 Task: Open Card Employee Exit Interview Review in Board Employee Onboarding and Orientation Programs to Workspace Business Intelligence Software and add a team member Softage.3@softage.net, a label Yellow, a checklist Business Model Canvas, an attachment from your google drive, a color Yellow and finally, add a card description 'Create and send out employee engagement survey on work-life balance' and a comment 'Let us make the most of this opportunity and approach this task with a positive attitude and a commitment to excellence.'. Add a start date 'Jan 03, 1900' with a due date 'Jan 10, 1900'
Action: Mouse moved to (280, 164)
Screenshot: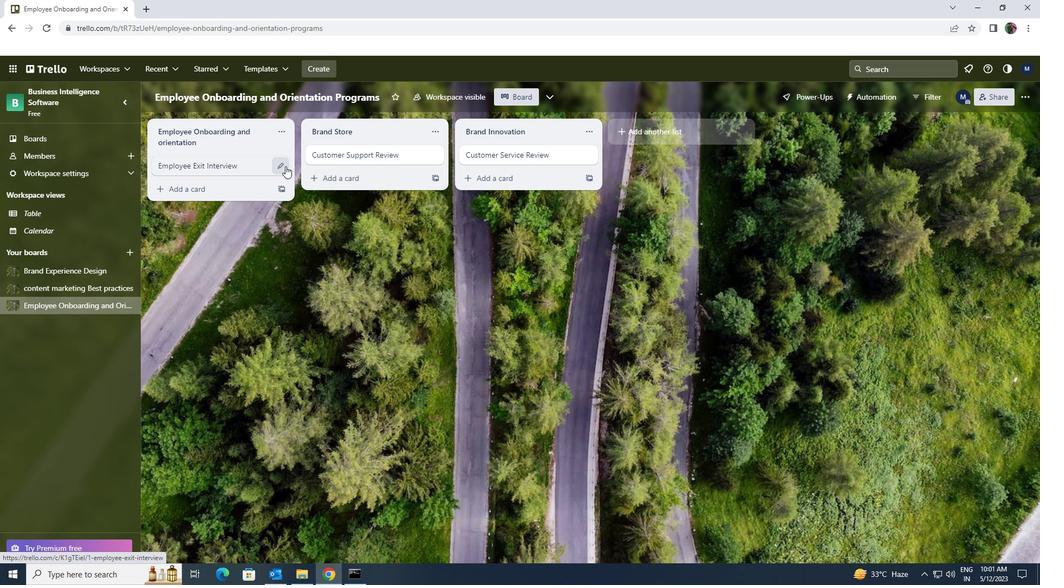 
Action: Mouse pressed left at (280, 164)
Screenshot: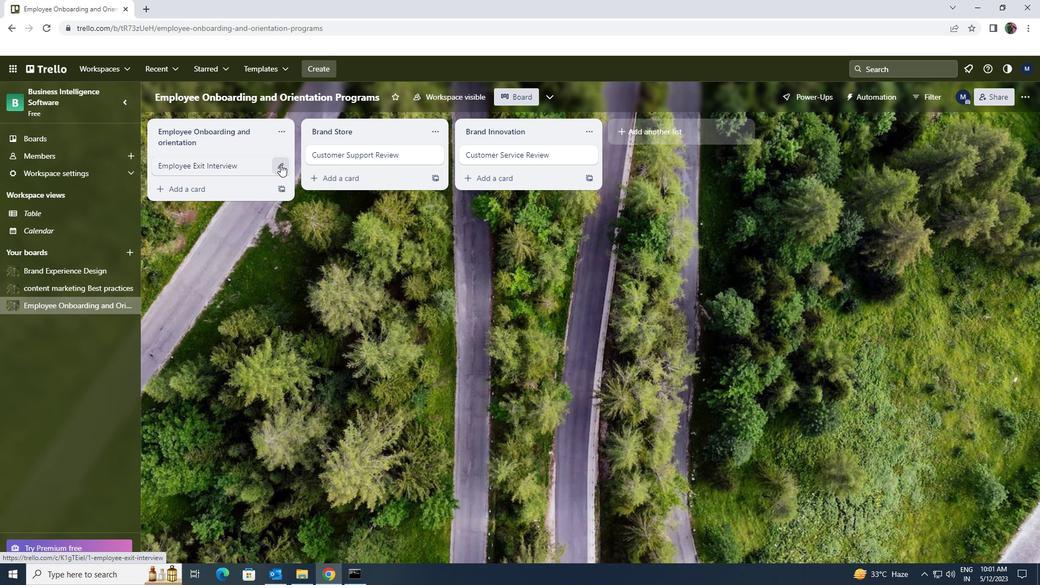 
Action: Mouse moved to (334, 165)
Screenshot: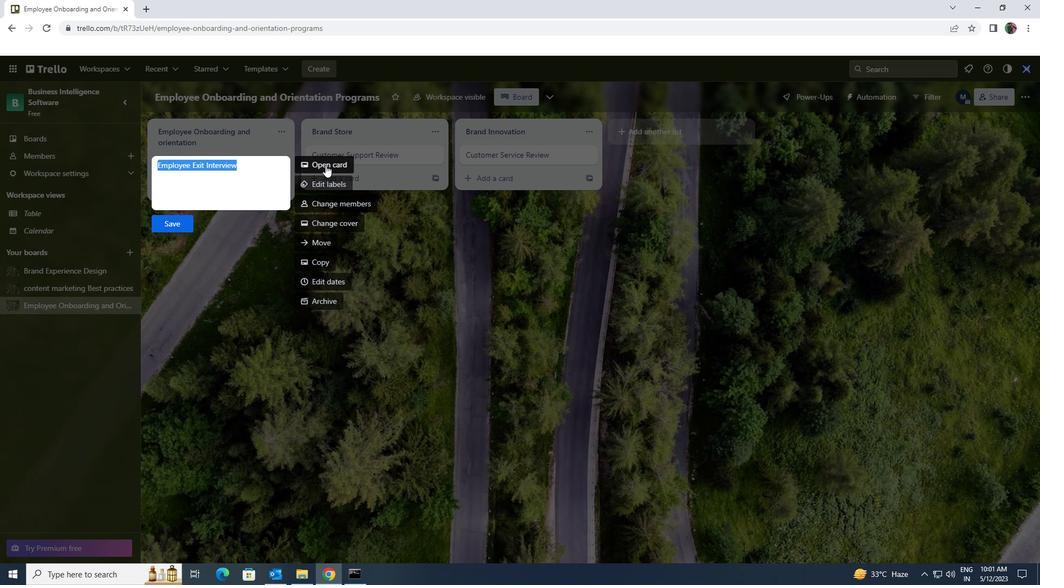 
Action: Mouse pressed left at (334, 165)
Screenshot: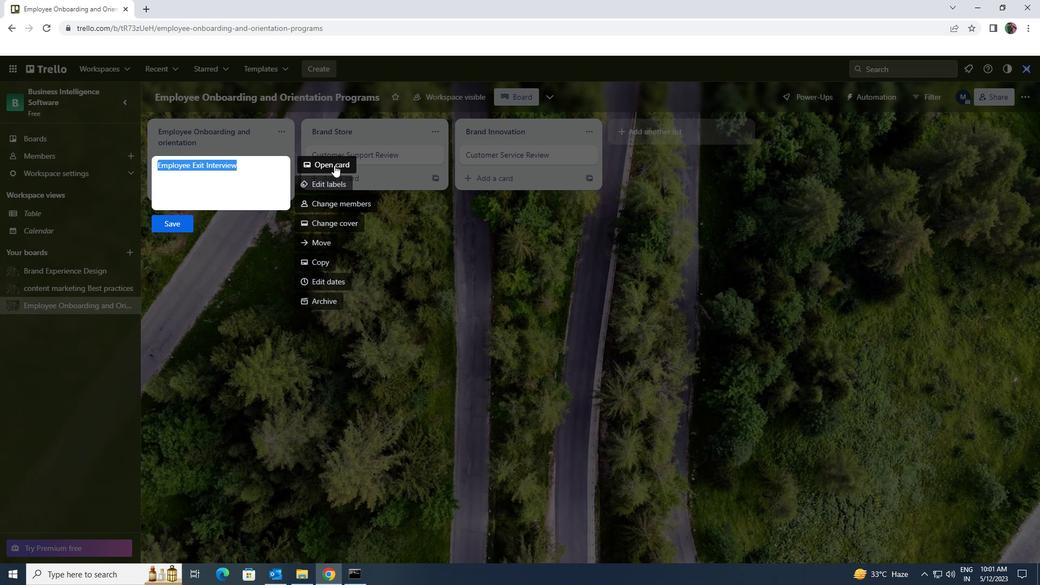 
Action: Mouse pressed left at (334, 165)
Screenshot: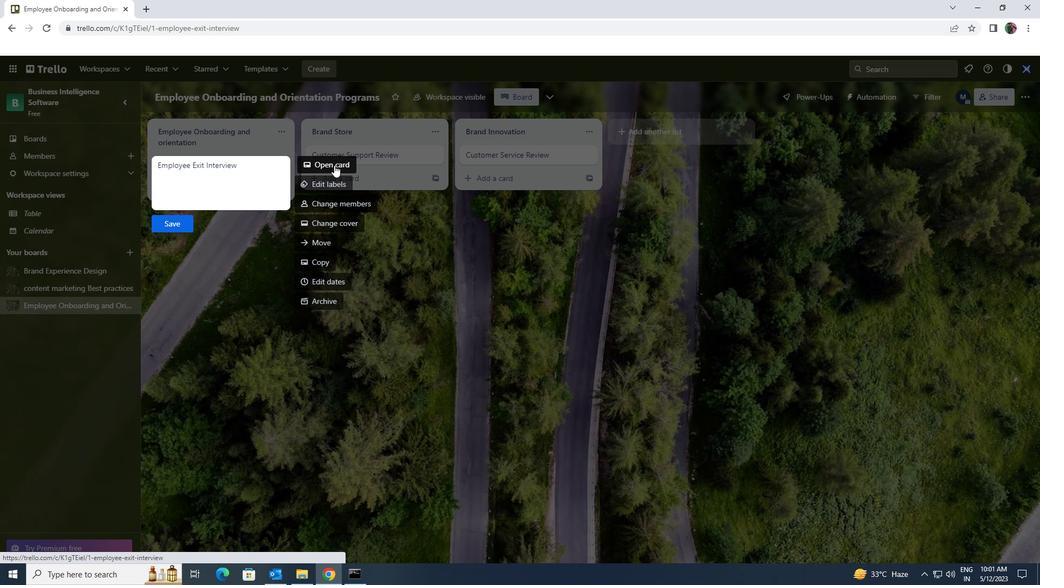 
Action: Mouse moved to (631, 153)
Screenshot: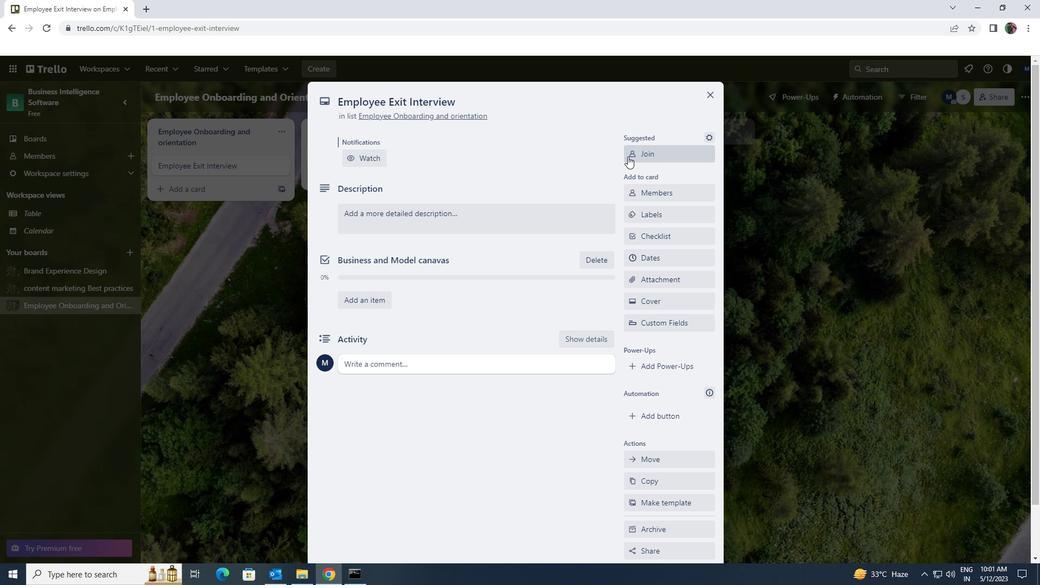 
Action: Mouse pressed left at (631, 153)
Screenshot: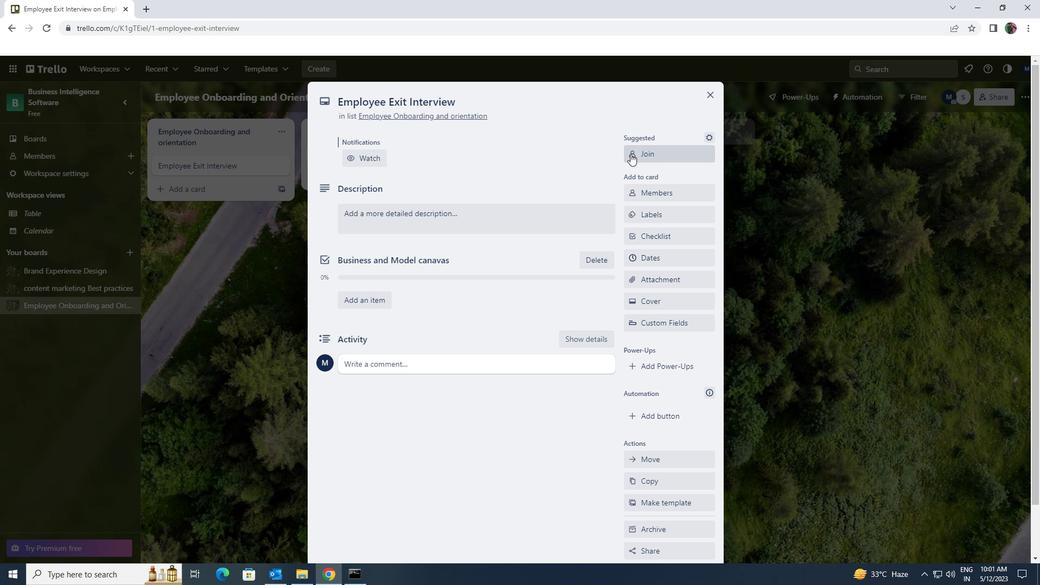 
Action: Mouse moved to (636, 156)
Screenshot: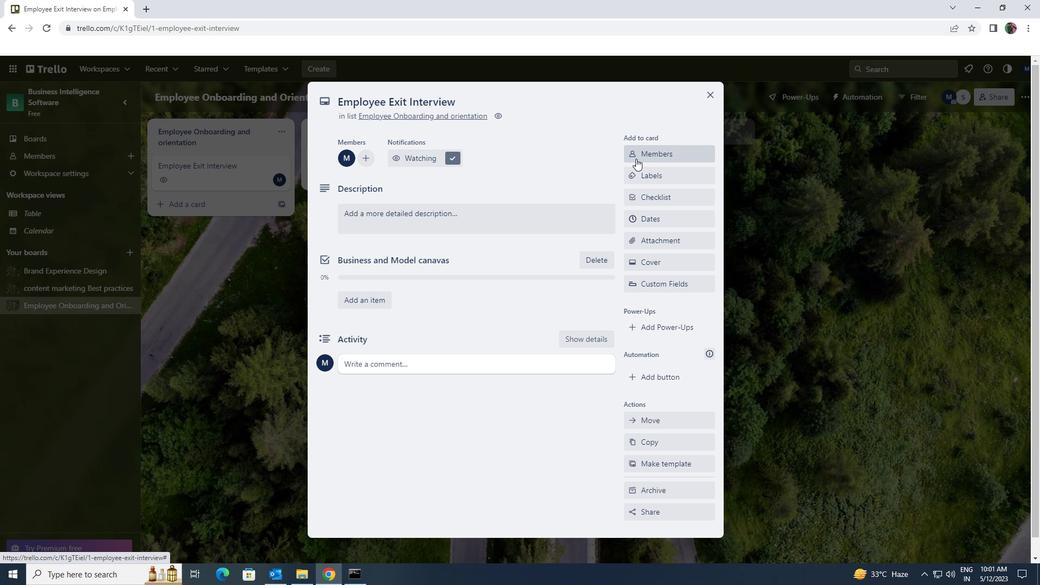 
Action: Mouse pressed left at (636, 156)
Screenshot: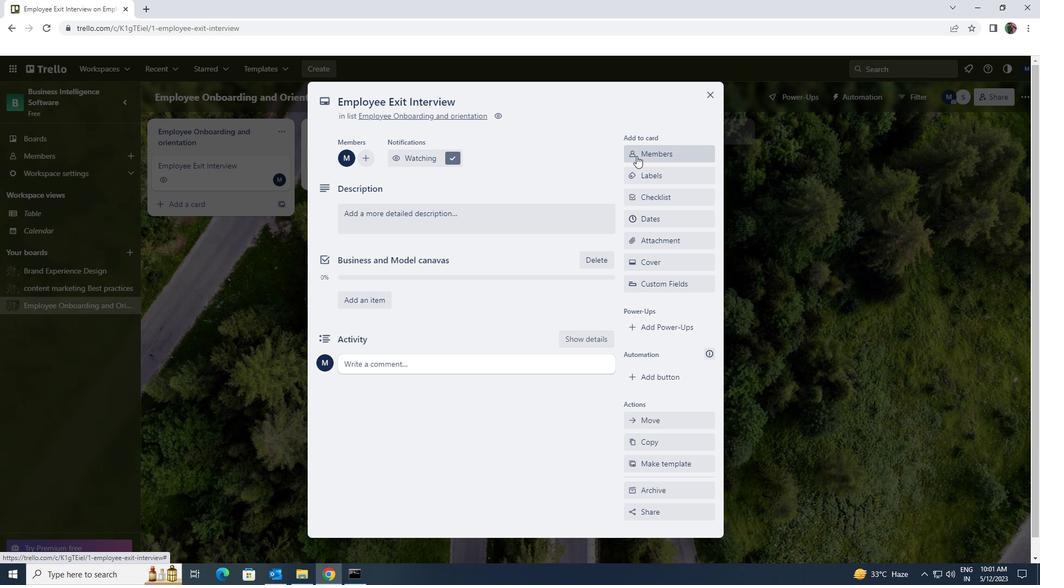 
Action: Key pressed softage.3<Key.shift>@SOFTAGE.NET
Screenshot: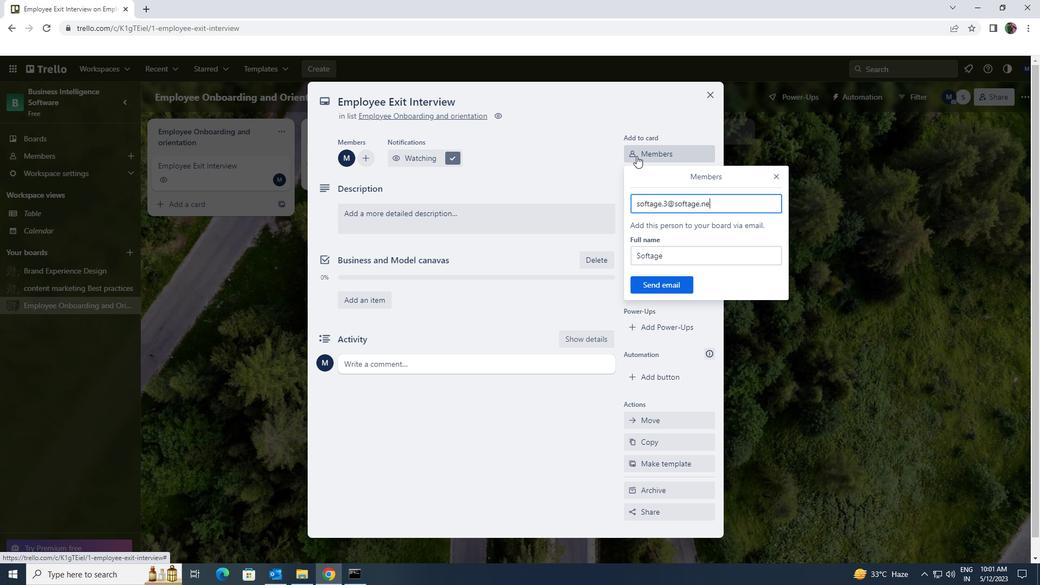 
Action: Mouse moved to (659, 277)
Screenshot: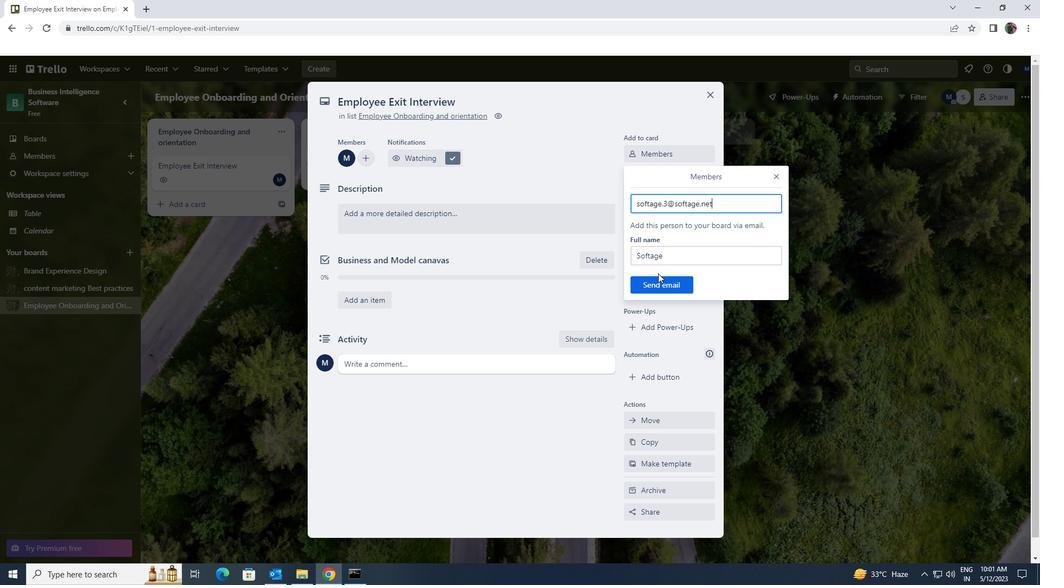 
Action: Mouse pressed left at (659, 277)
Screenshot: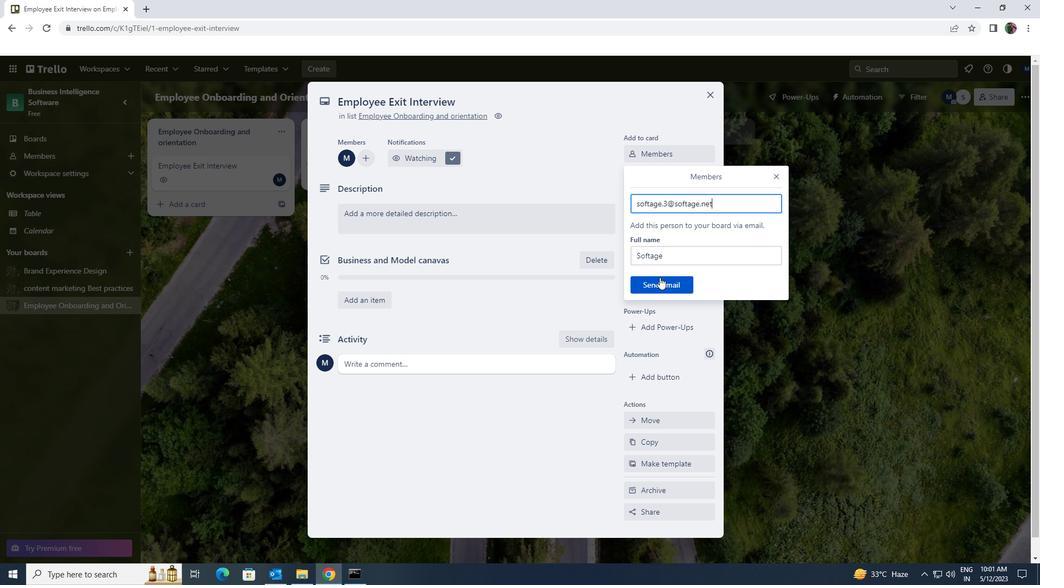 
Action: Mouse moved to (661, 175)
Screenshot: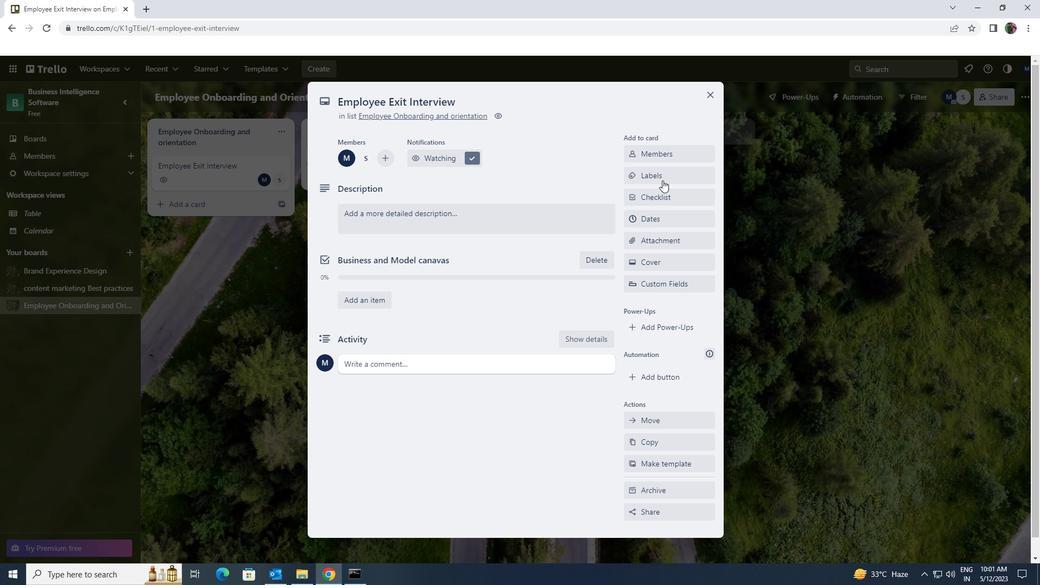 
Action: Mouse pressed left at (661, 175)
Screenshot: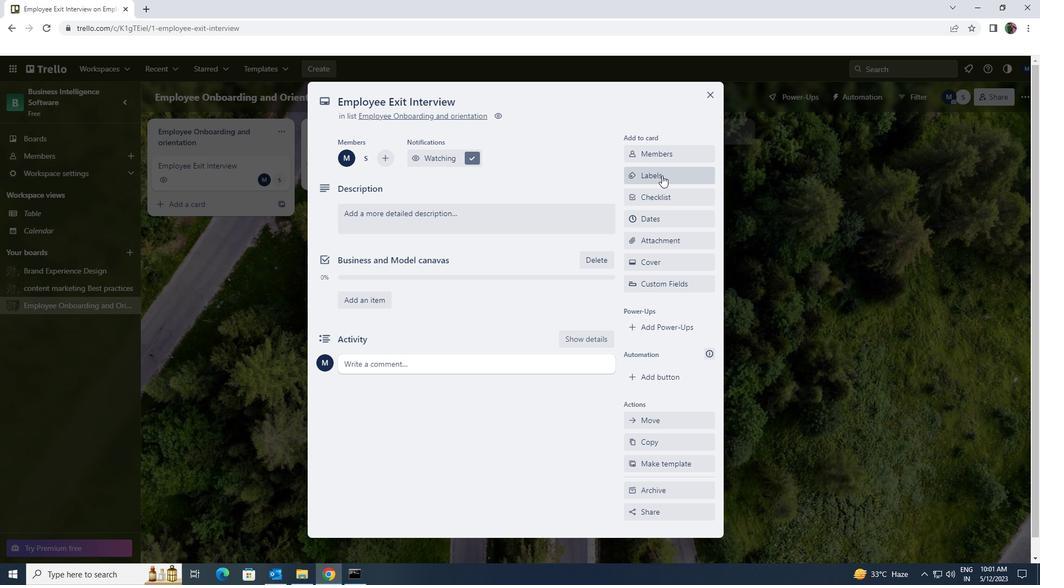 
Action: Mouse moved to (674, 384)
Screenshot: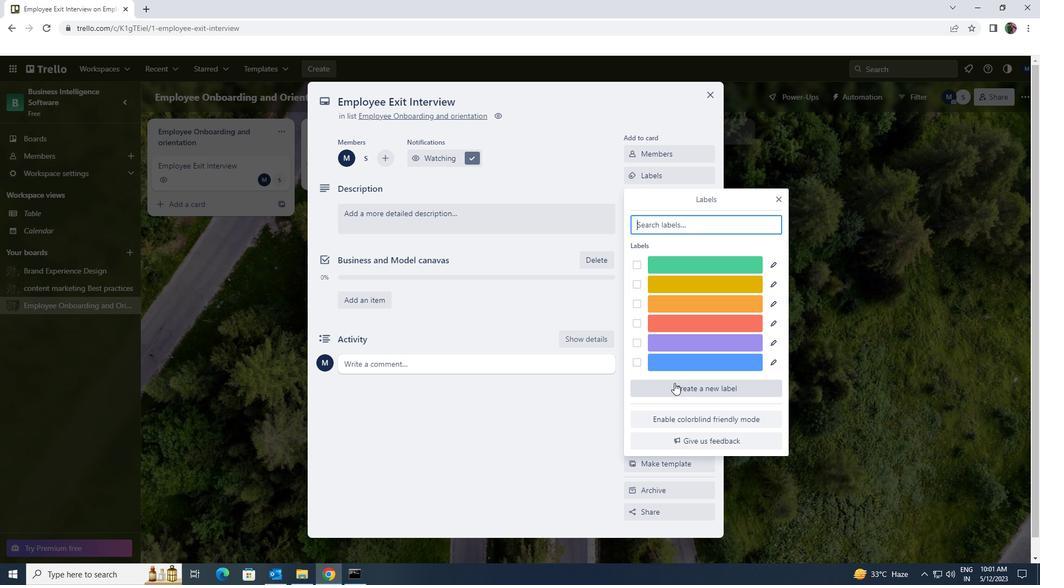 
Action: Mouse pressed left at (674, 384)
Screenshot: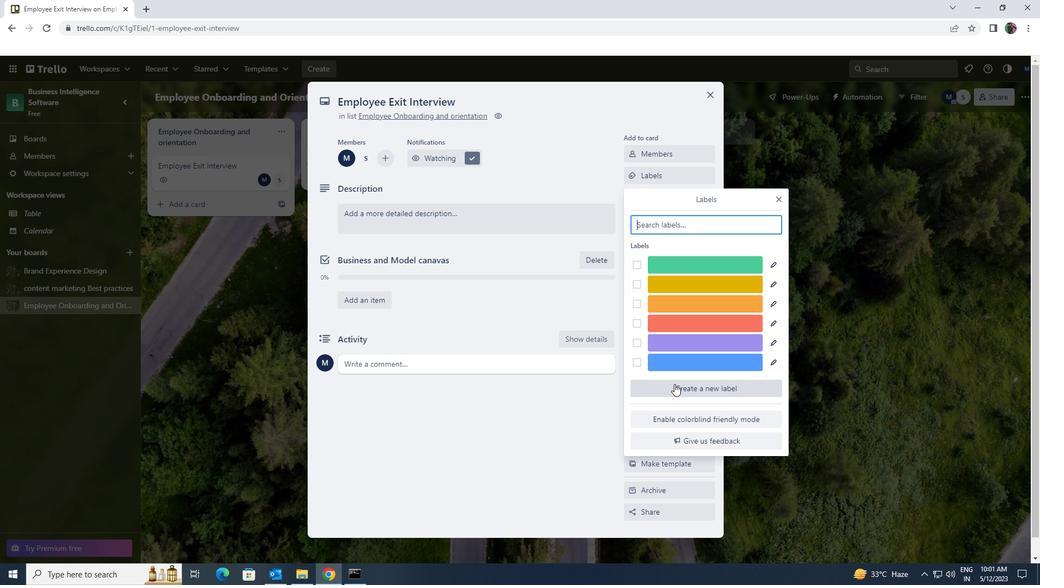 
Action: Mouse moved to (702, 351)
Screenshot: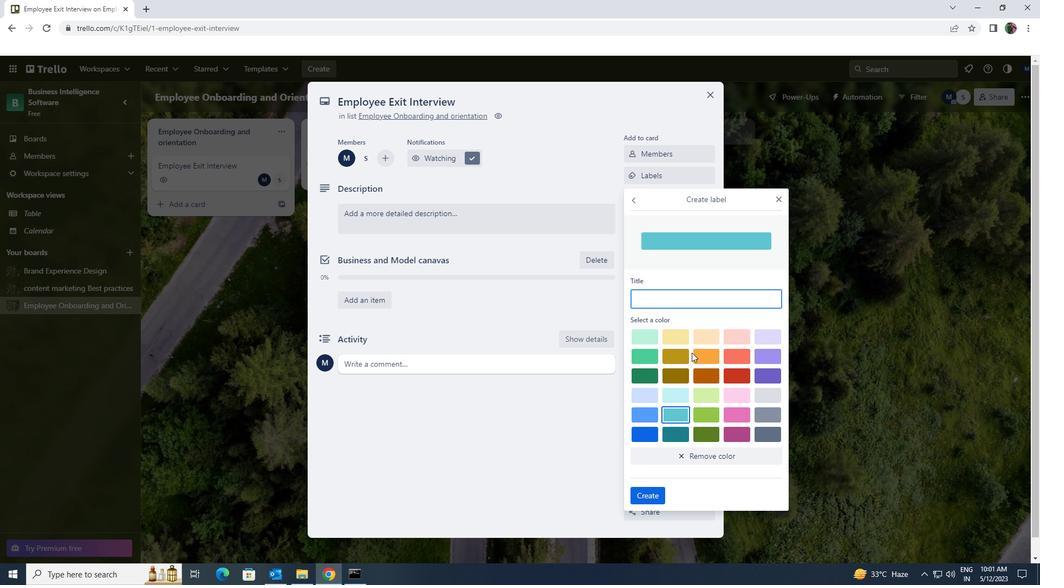 
Action: Mouse pressed left at (702, 351)
Screenshot: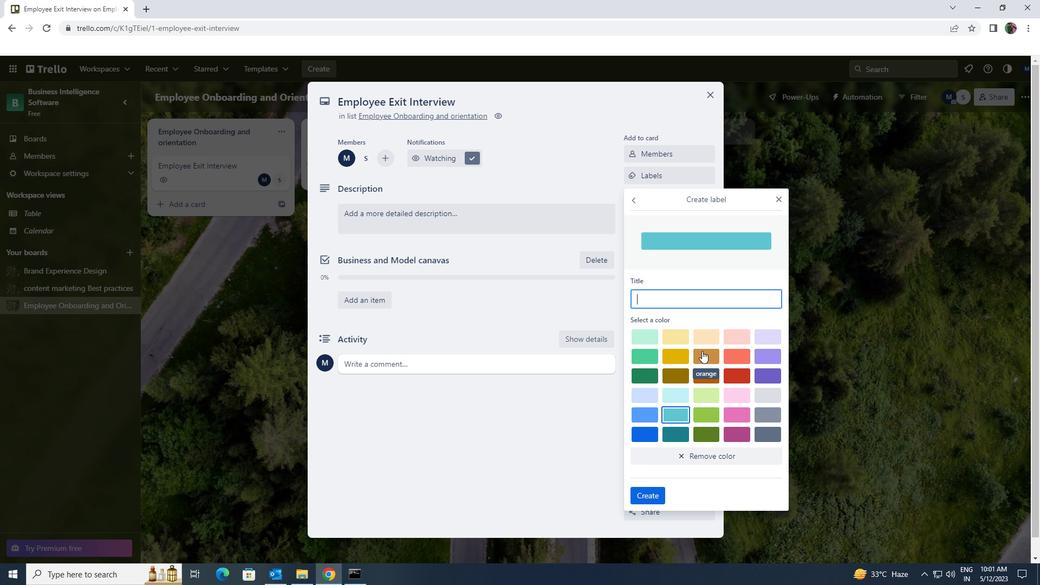
Action: Mouse moved to (679, 352)
Screenshot: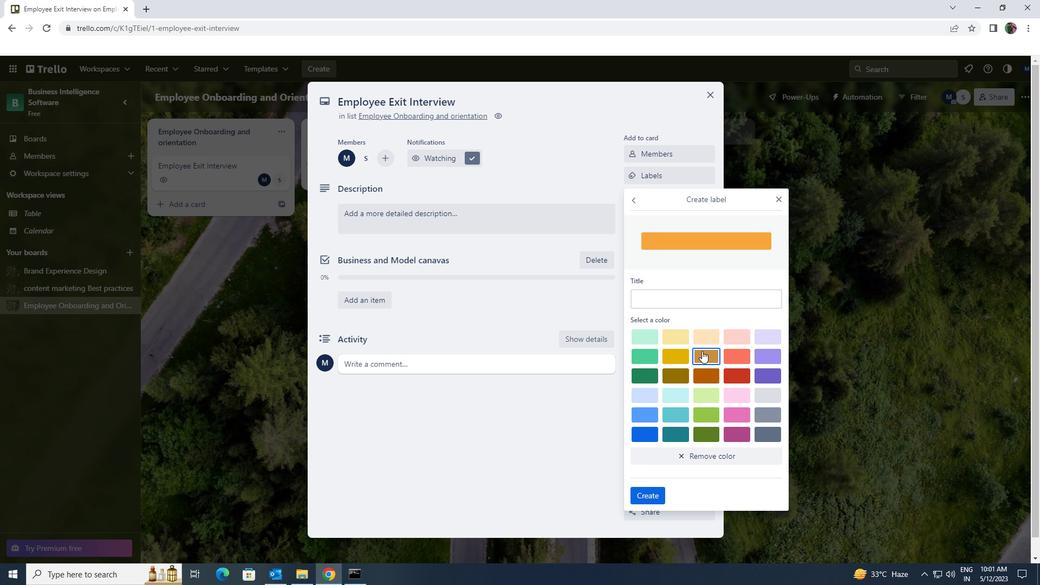 
Action: Mouse pressed left at (679, 352)
Screenshot: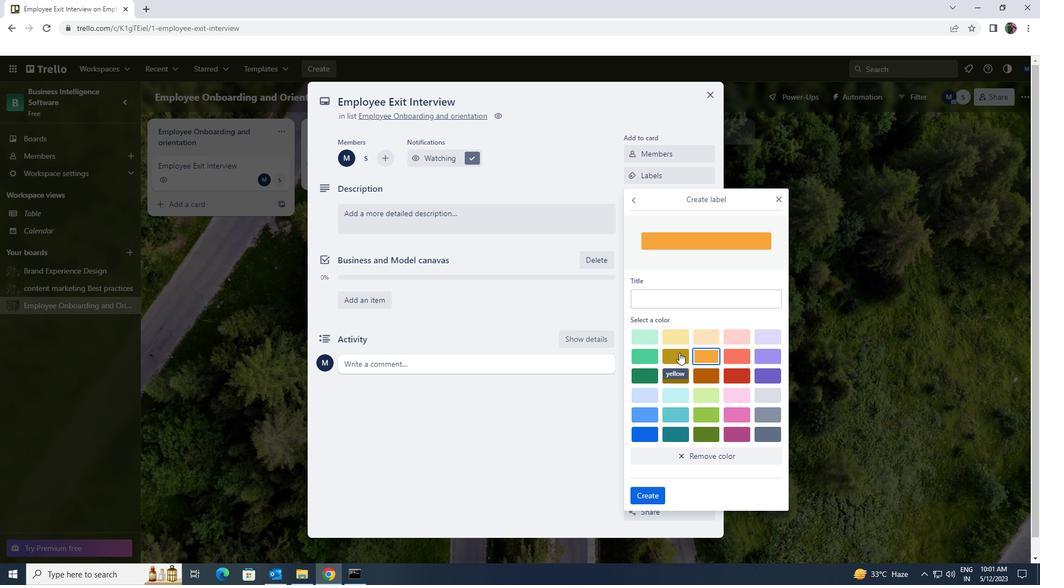 
Action: Mouse moved to (655, 491)
Screenshot: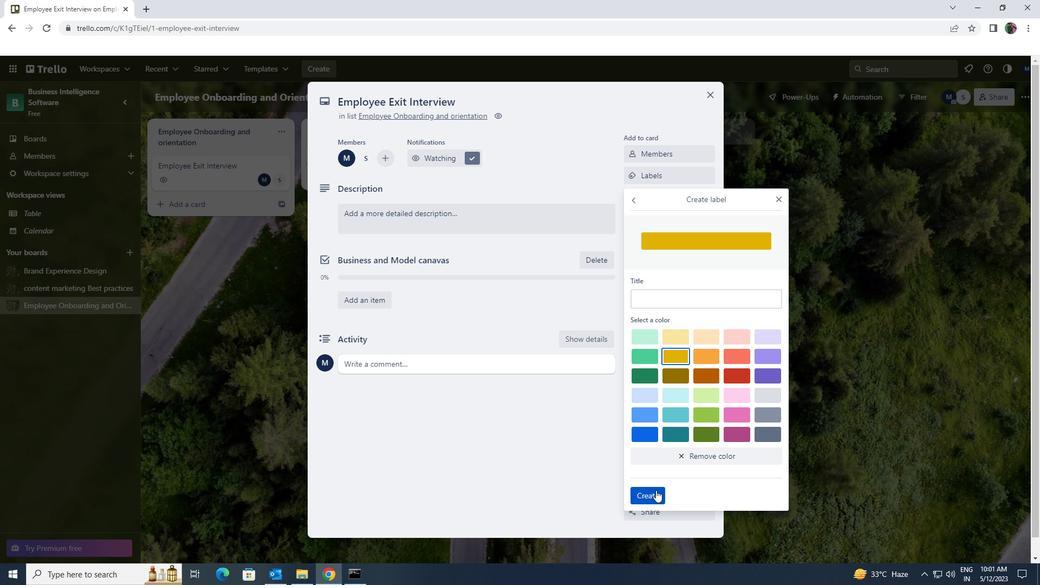 
Action: Mouse pressed left at (655, 491)
Screenshot: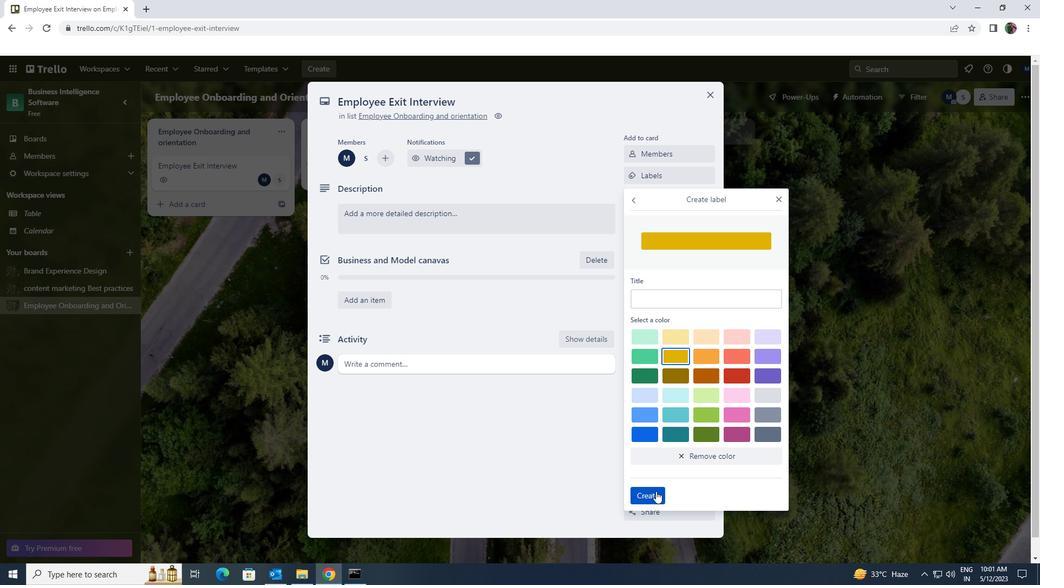 
Action: Mouse moved to (778, 200)
Screenshot: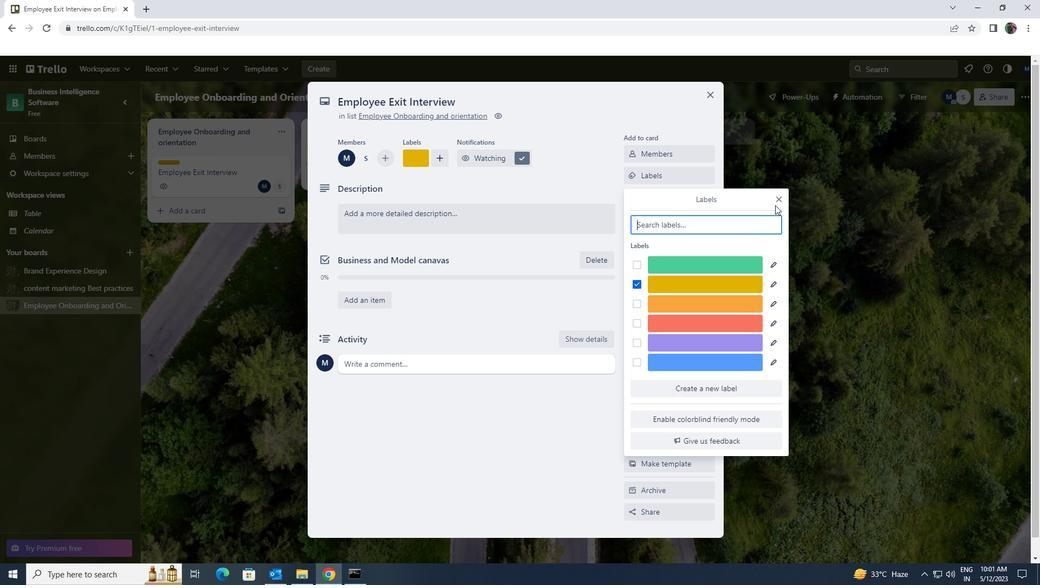 
Action: Mouse pressed left at (778, 200)
Screenshot: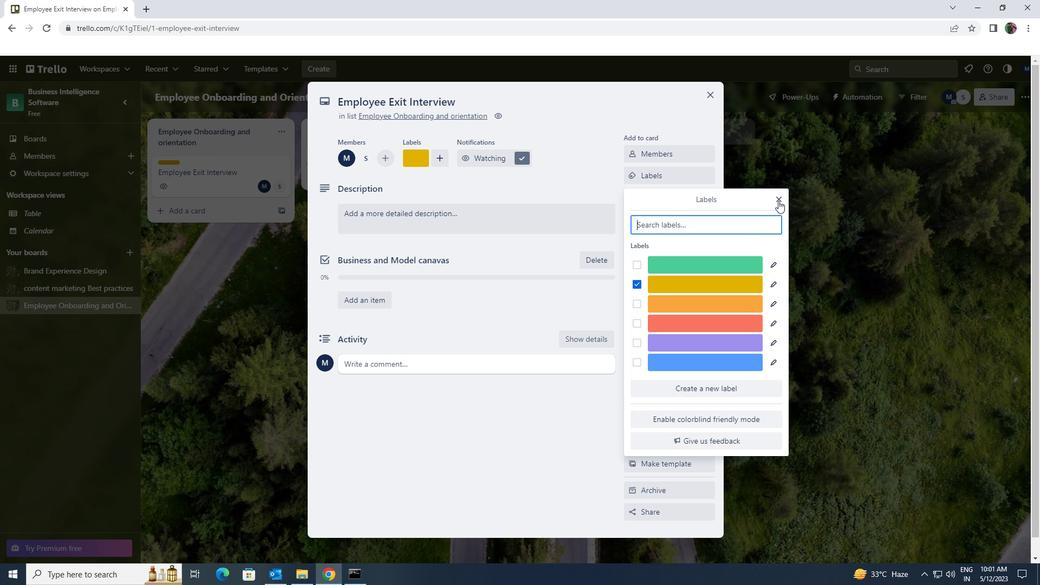 
Action: Mouse moved to (699, 196)
Screenshot: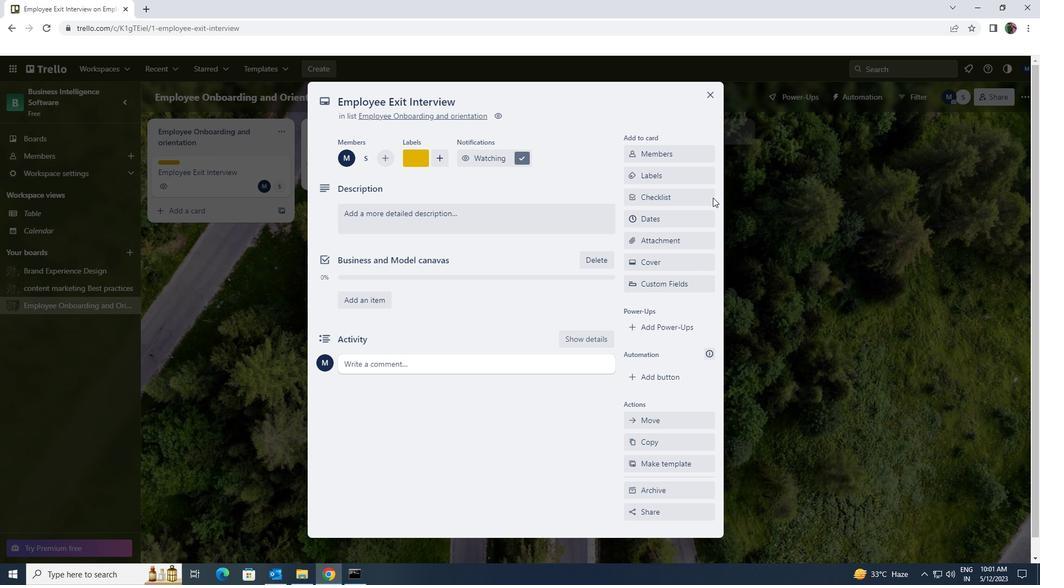 
Action: Mouse pressed left at (699, 196)
Screenshot: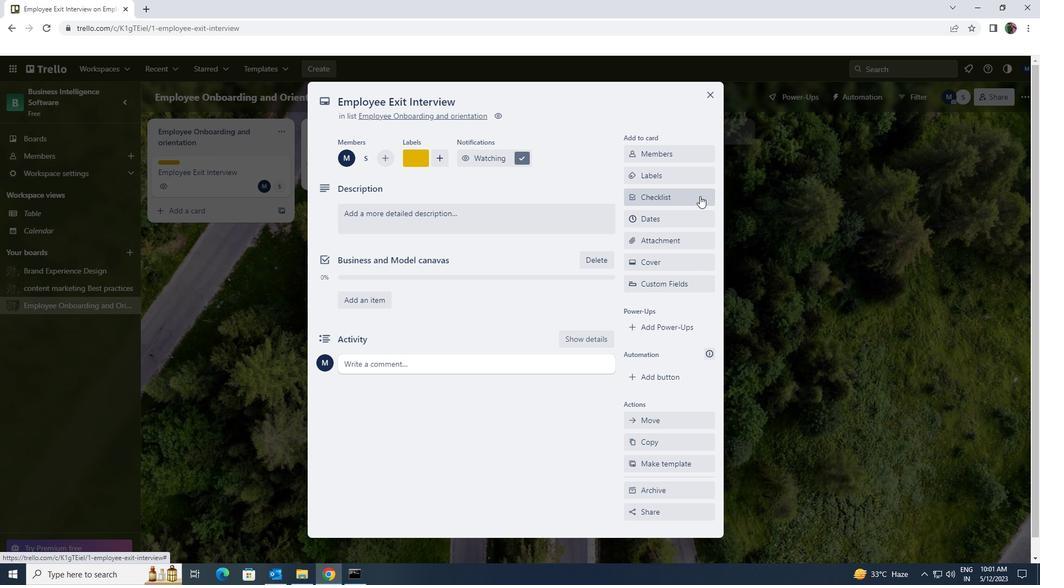 
Action: Key pressed <Key.shift>BUSINESS<Key.space><Key.shift>MODELS<Key.space><Key.shift><Key.shift><Key.shift><Key.shift><Key.shift>CANVAS
Screenshot: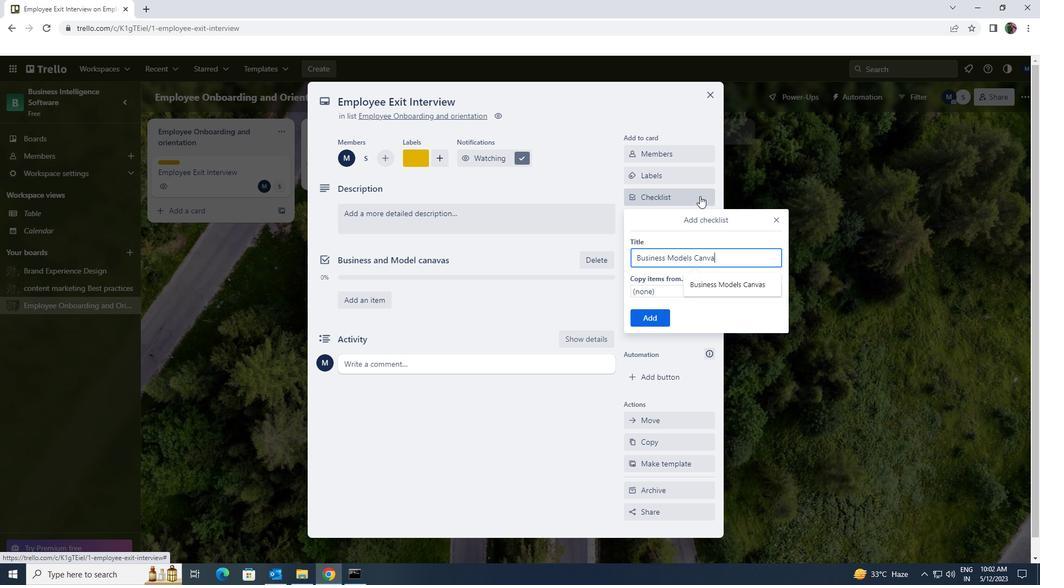 
Action: Mouse moved to (664, 316)
Screenshot: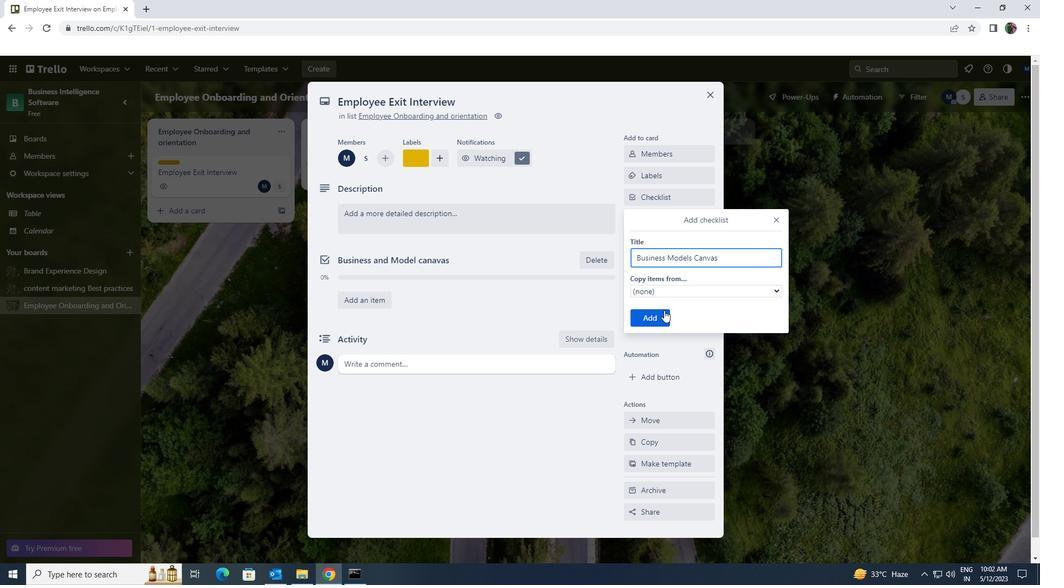 
Action: Mouse pressed left at (664, 316)
Screenshot: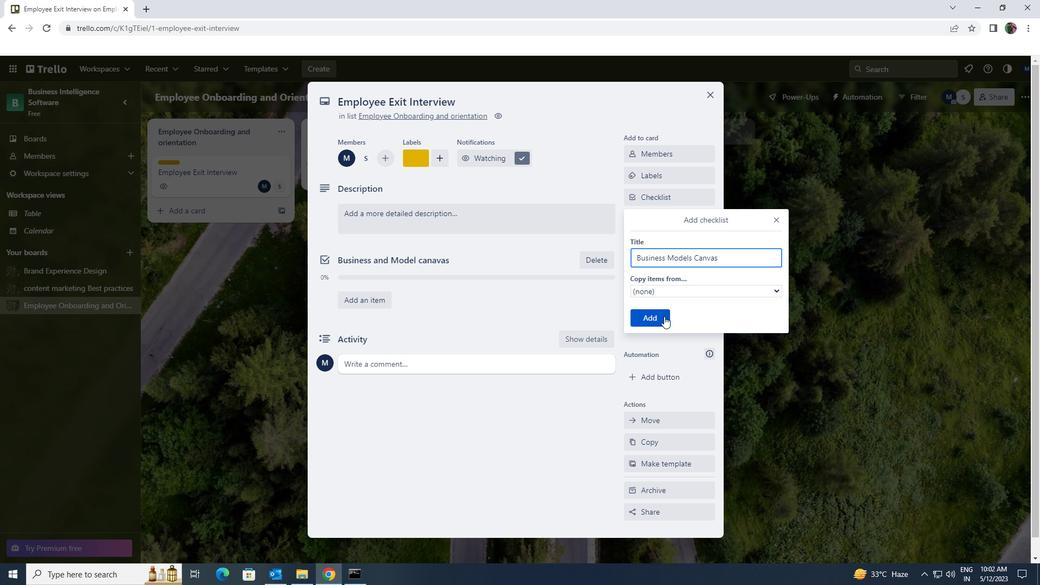 
Action: Mouse moved to (679, 239)
Screenshot: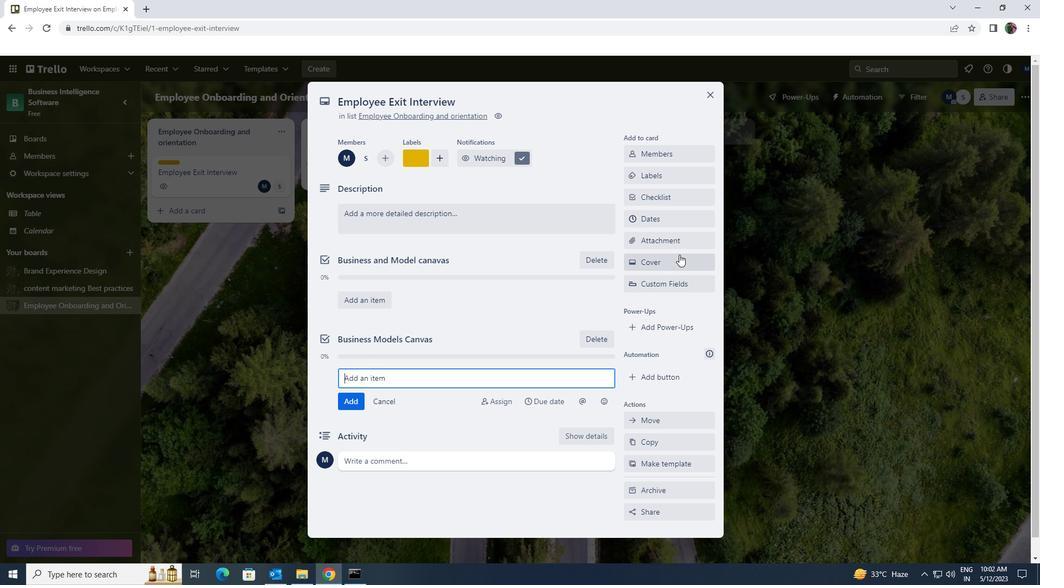 
Action: Mouse pressed left at (679, 239)
Screenshot: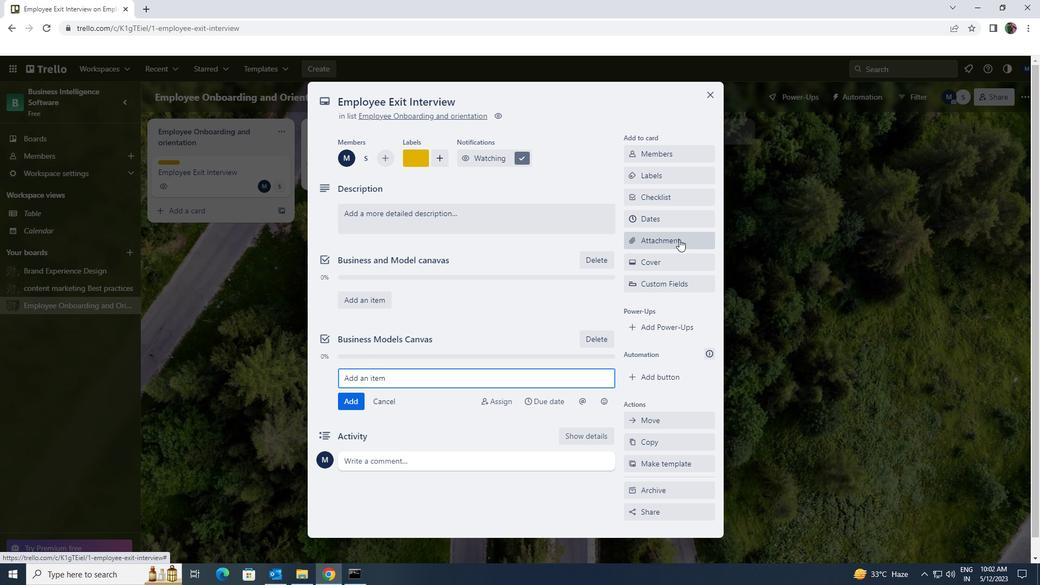 
Action: Mouse moved to (674, 316)
Screenshot: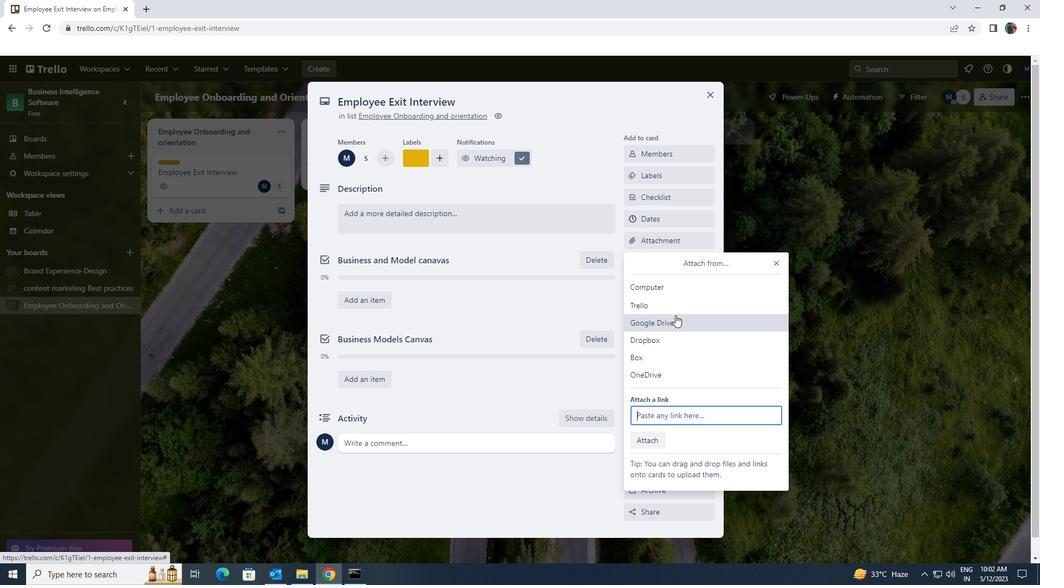 
Action: Mouse pressed left at (674, 316)
Screenshot: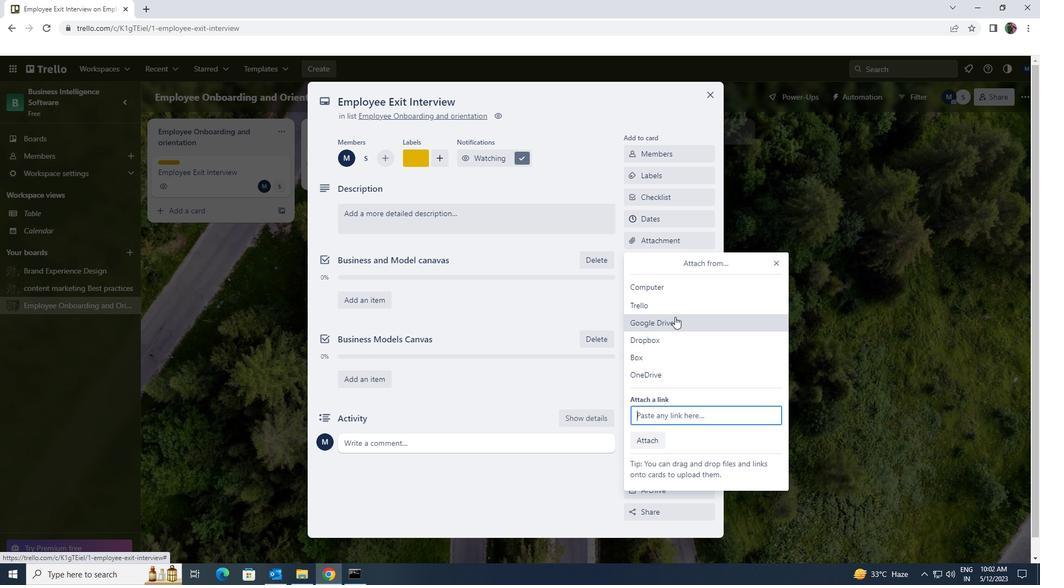 
Action: Mouse moved to (312, 304)
Screenshot: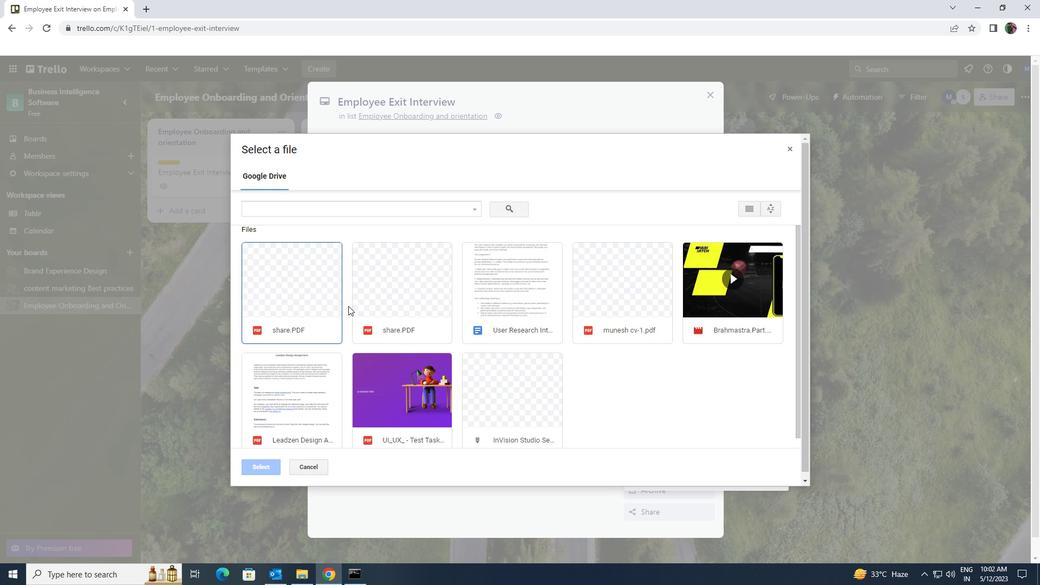 
Action: Mouse pressed left at (312, 304)
Screenshot: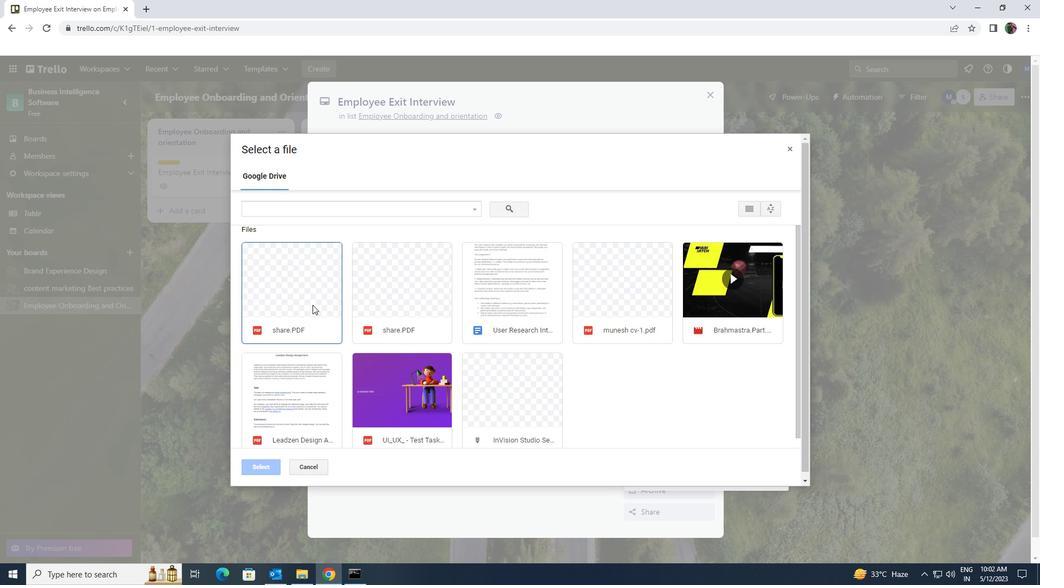 
Action: Mouse moved to (259, 472)
Screenshot: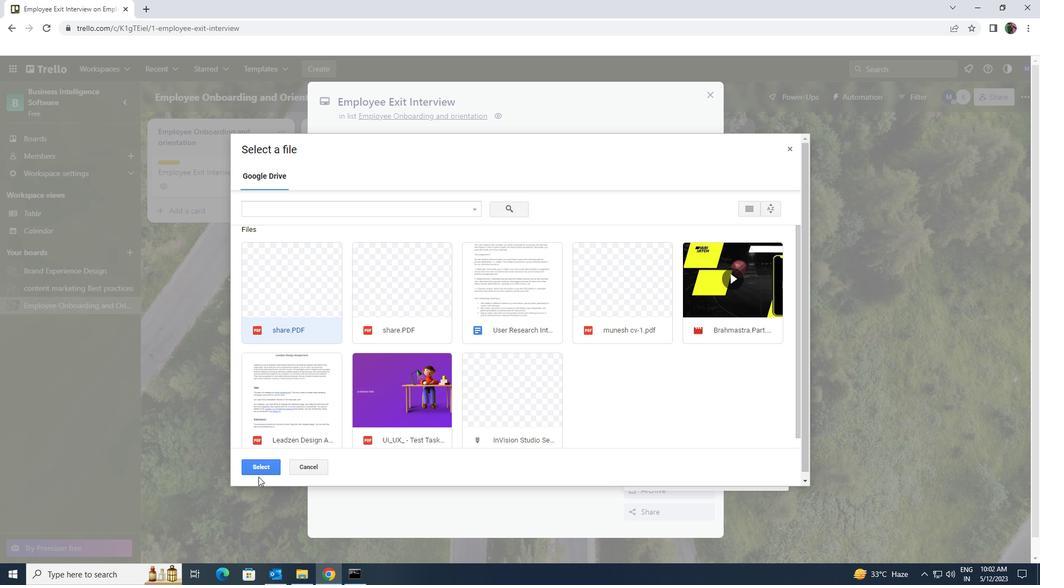 
Action: Mouse pressed left at (259, 472)
Screenshot: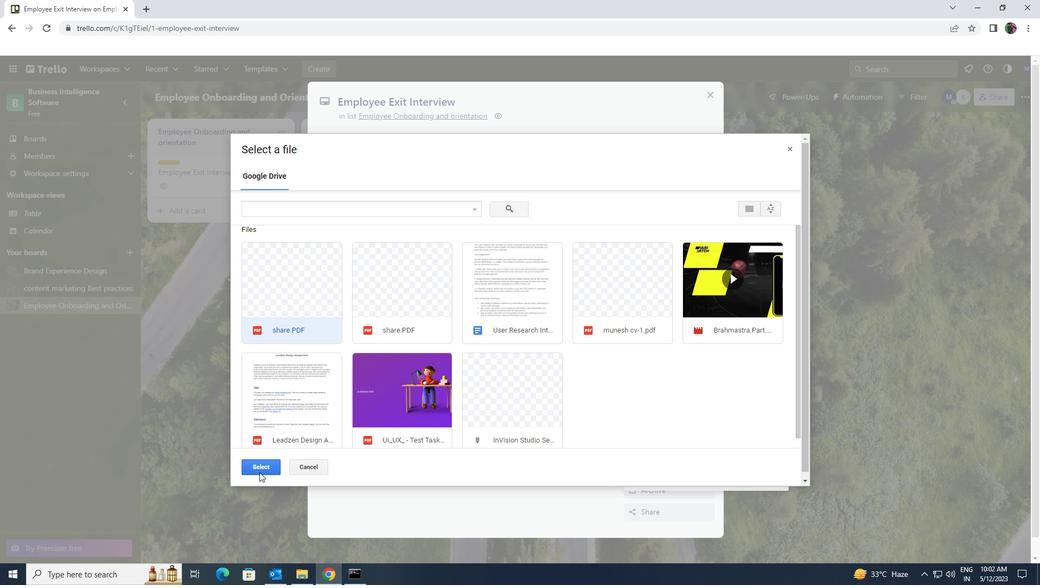 
Action: Mouse moved to (452, 215)
Screenshot: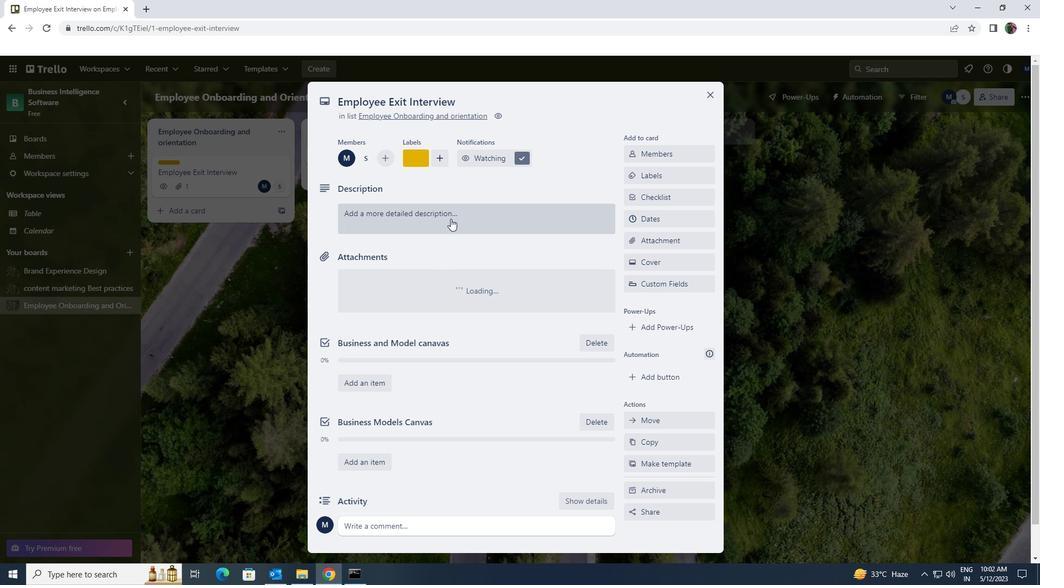 
Action: Mouse pressed left at (452, 215)
Screenshot: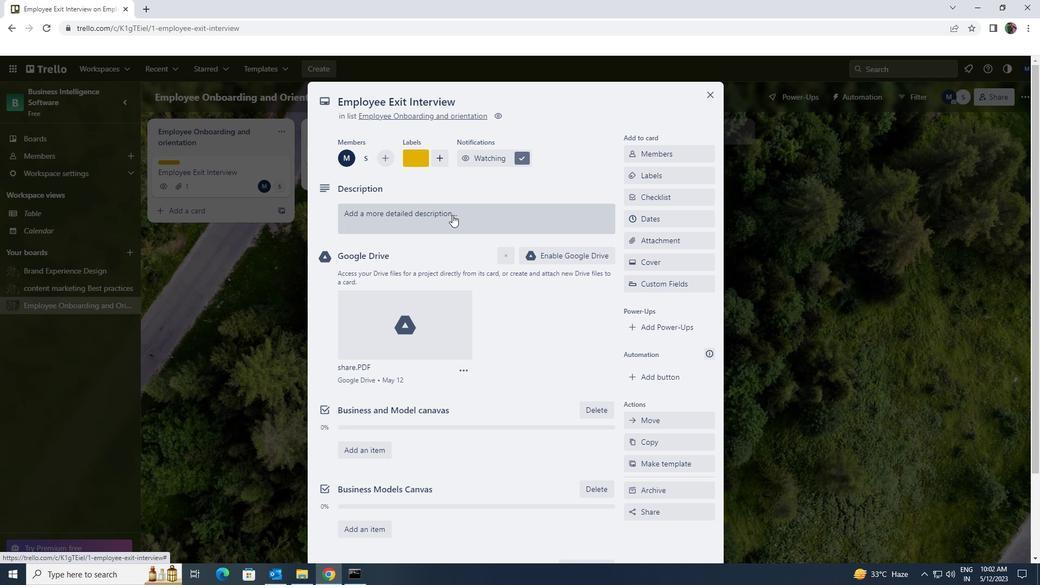 
Action: Key pressed <Key.shift><Key.shift><Key.shift><Key.shift><Key.shift>CREATE<Key.space>AND<Key.space>SENS<Key.backspace>D<Key.space>OUT<Key.space>EMPLOYEE<Key.space><Key.shift>ENGAGEMENT<Key.space>SURVEY<Key.space>ON<Key.space>WORK<Key.space>LIFE<Key.space>BALANCE
Screenshot: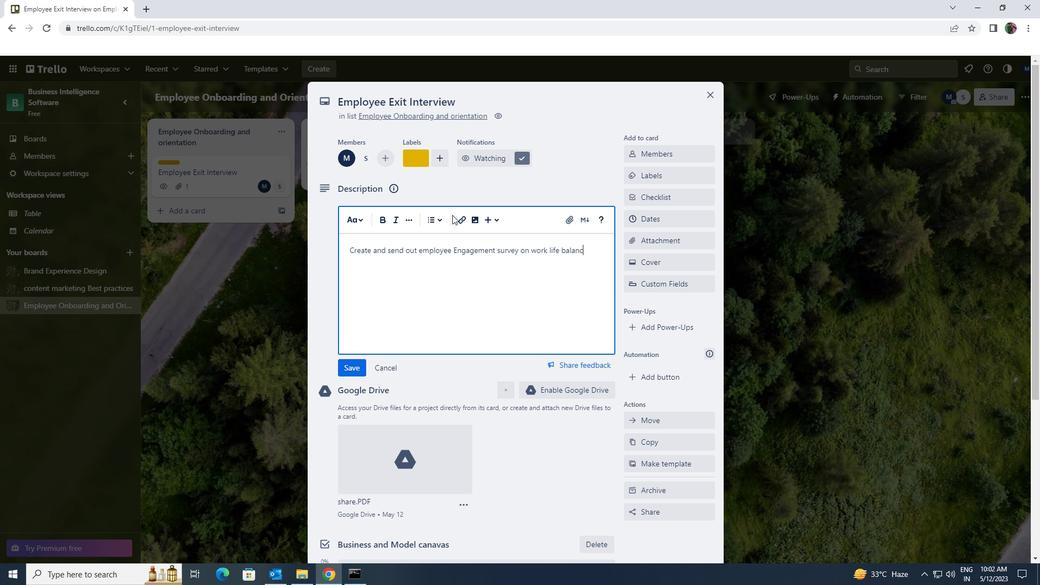 
Action: Mouse moved to (358, 367)
Screenshot: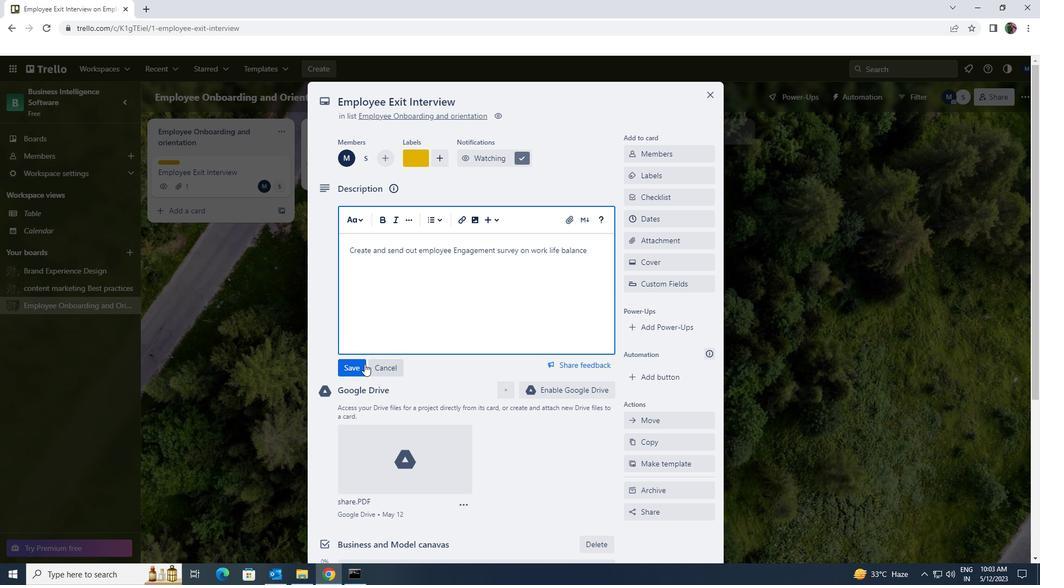 
Action: Mouse pressed left at (358, 367)
Screenshot: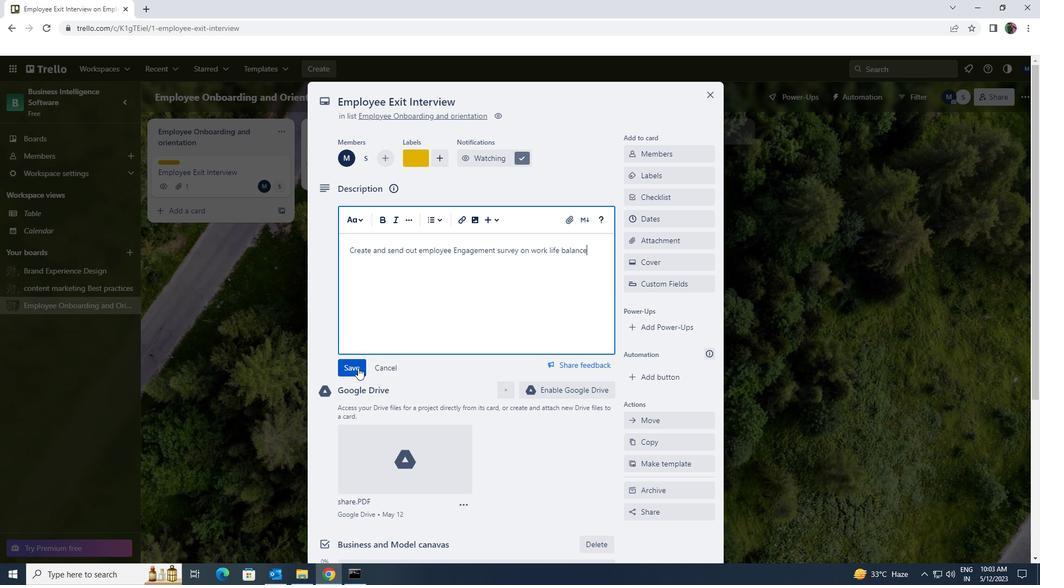 
Action: Mouse scrolled (358, 367) with delta (0, 0)
Screenshot: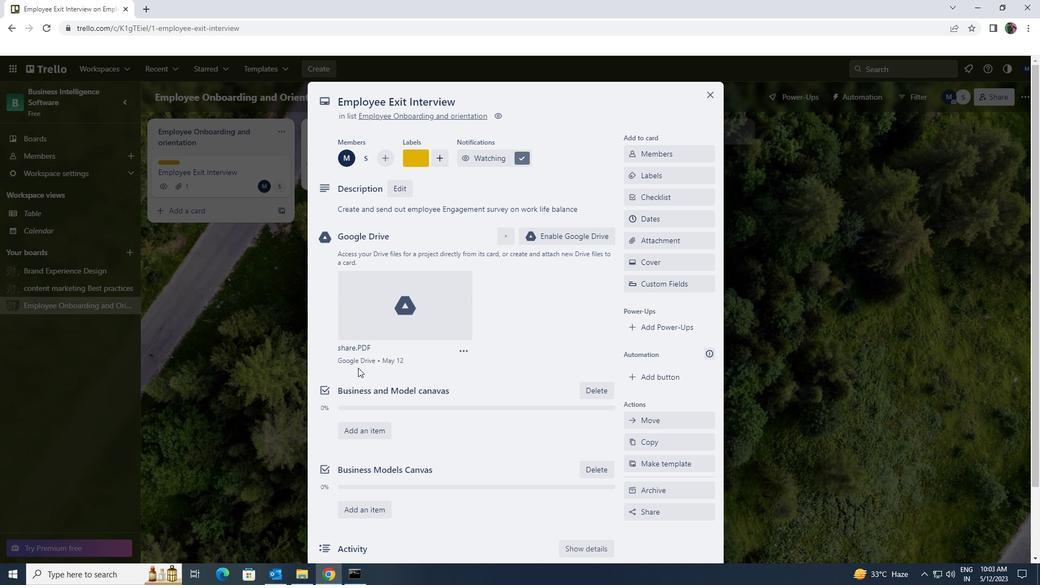 
Action: Mouse scrolled (358, 367) with delta (0, 0)
Screenshot: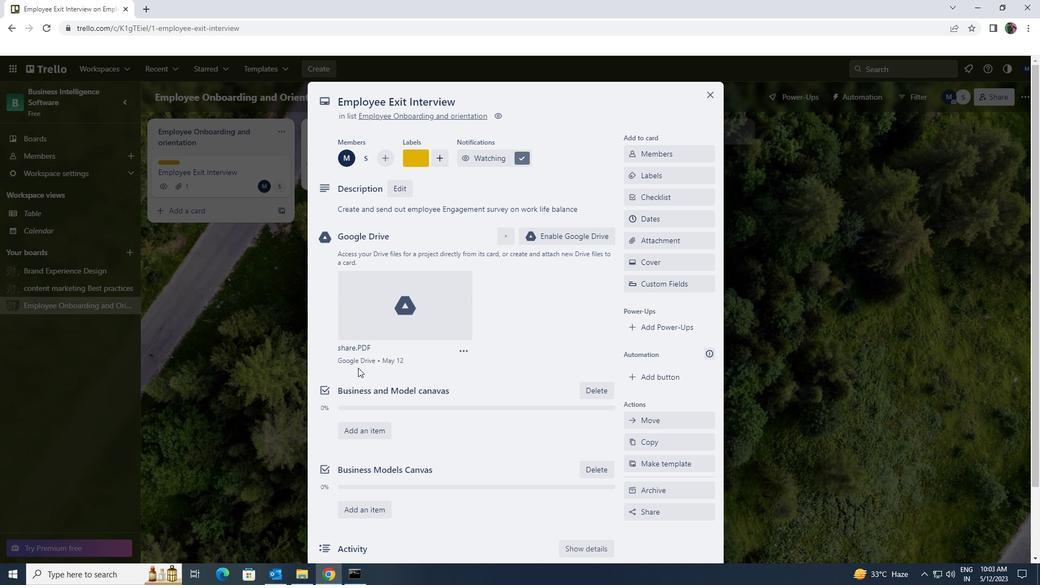 
Action: Mouse moved to (358, 400)
Screenshot: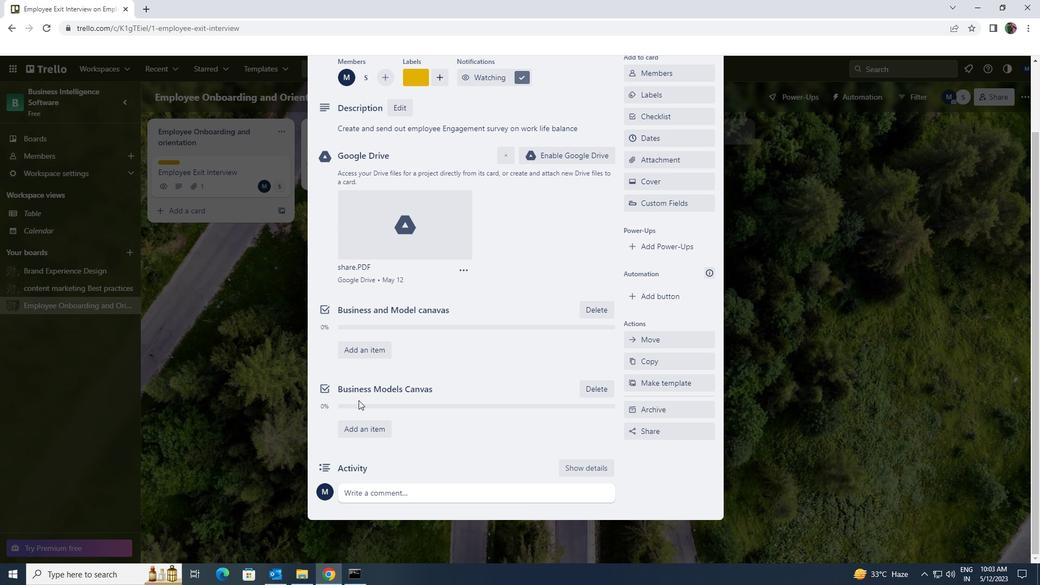 
Action: Mouse scrolled (358, 400) with delta (0, 0)
Screenshot: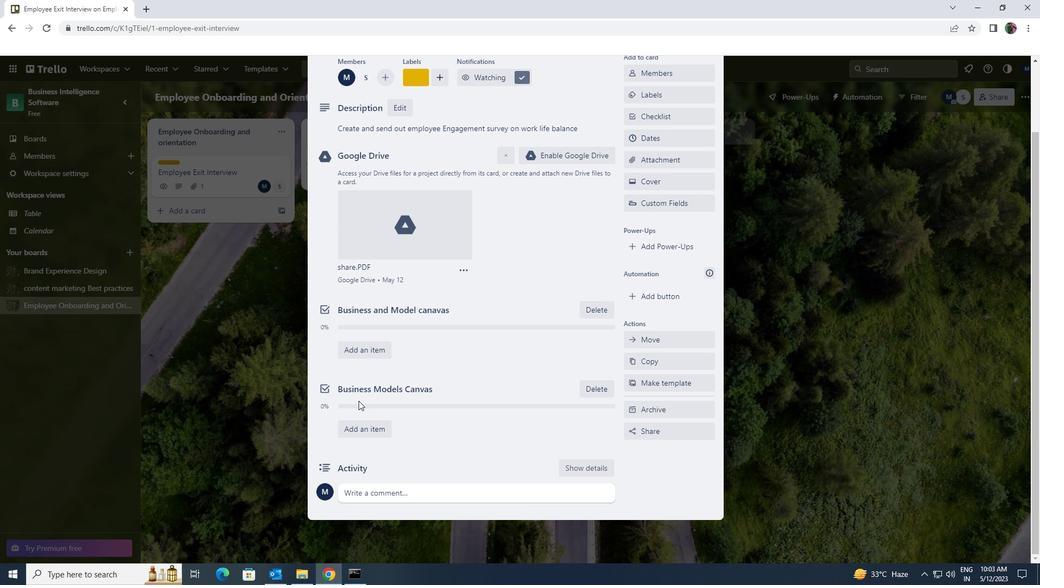 
Action: Mouse scrolled (358, 400) with delta (0, 0)
Screenshot: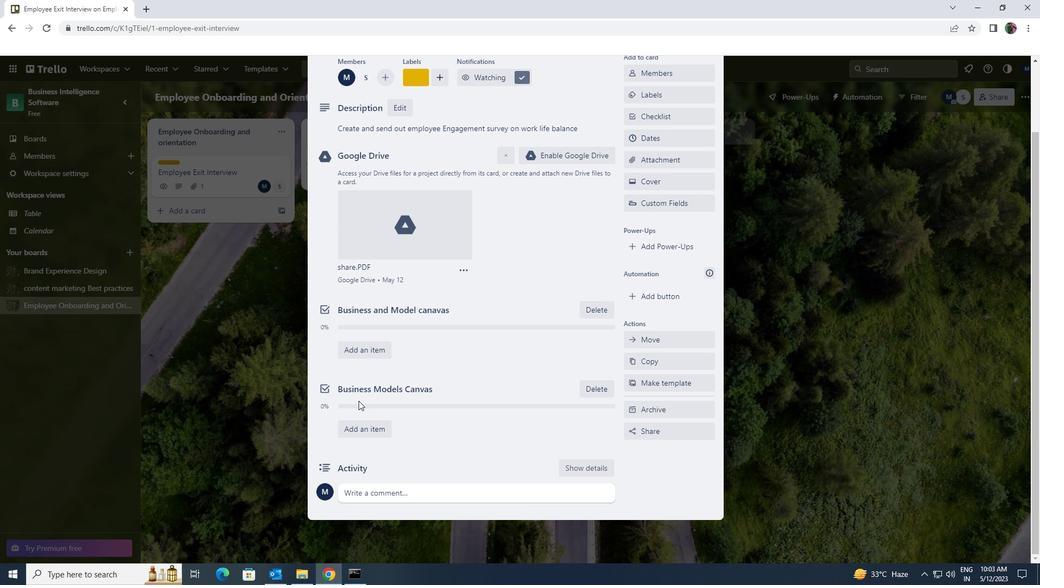 
Action: Mouse moved to (375, 492)
Screenshot: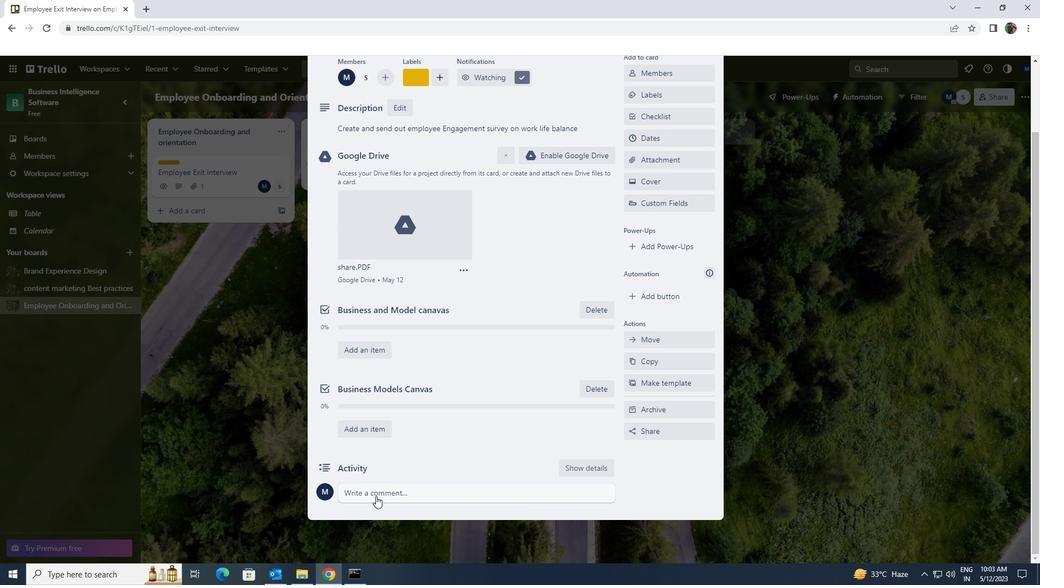
Action: Mouse pressed left at (375, 492)
Screenshot: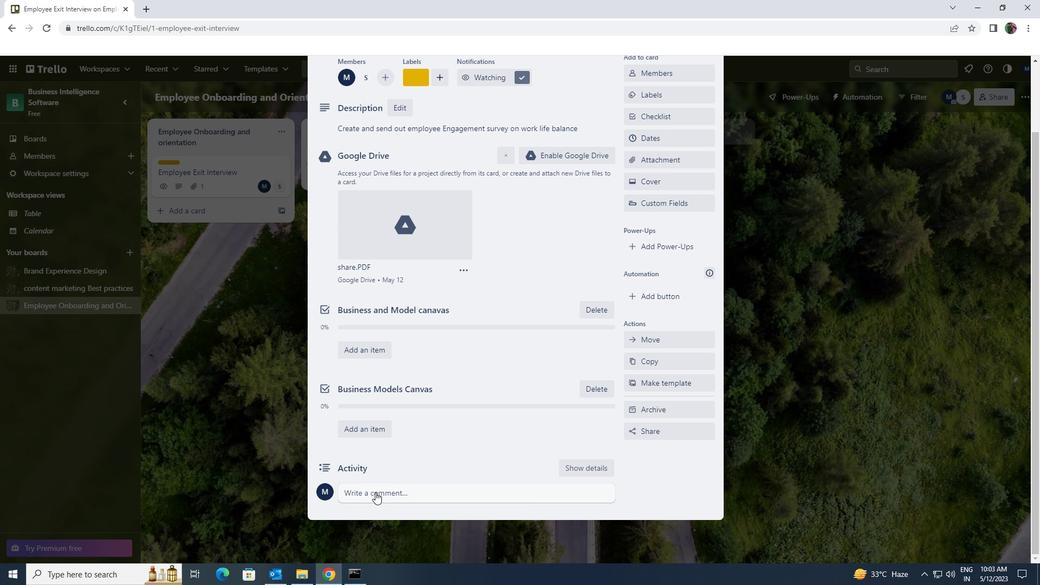 
Action: Key pressed <Key.shift><Key.shift><Key.shift><Key.shift><Key.shift><Key.shift><Key.shift><Key.shift><Key.shift><Key.shift><Key.shift><Key.shift><Key.shift><Key.shift>LET<Key.space>US<Key.space>AMKE<Key.space>THE<Key.space>MOST<Key.space>OF<Key.space>THIS<Key.space>OPPPORTUM<Key.backspace>NIY<Key.backspace><Key.backspace>ITY<Key.space>AND<Key.space>APPROACH<Key.space>THIS<Key.space>TASK<Key.space>WITH<Key.space>ENGAGEMENT<Key.space>SURVEY<Key.space>ON<Key.space>WORK<Key.space>LIFE<Key.space>BALANV\CE<Key.backspace><Key.backspace><Key.backspace><Key.backspace>CE<Key.space>
Screenshot: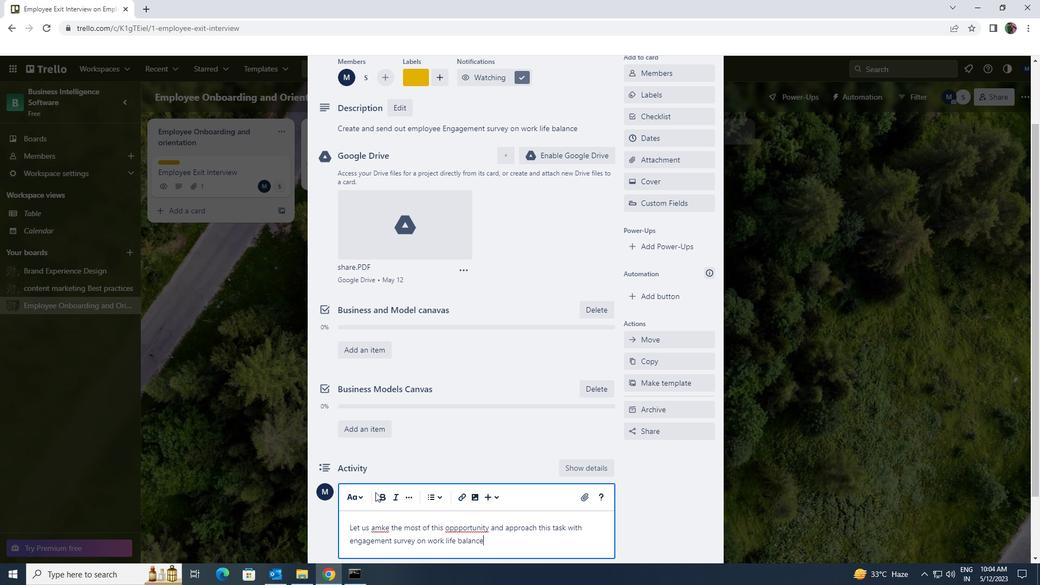 
Action: Mouse moved to (386, 527)
Screenshot: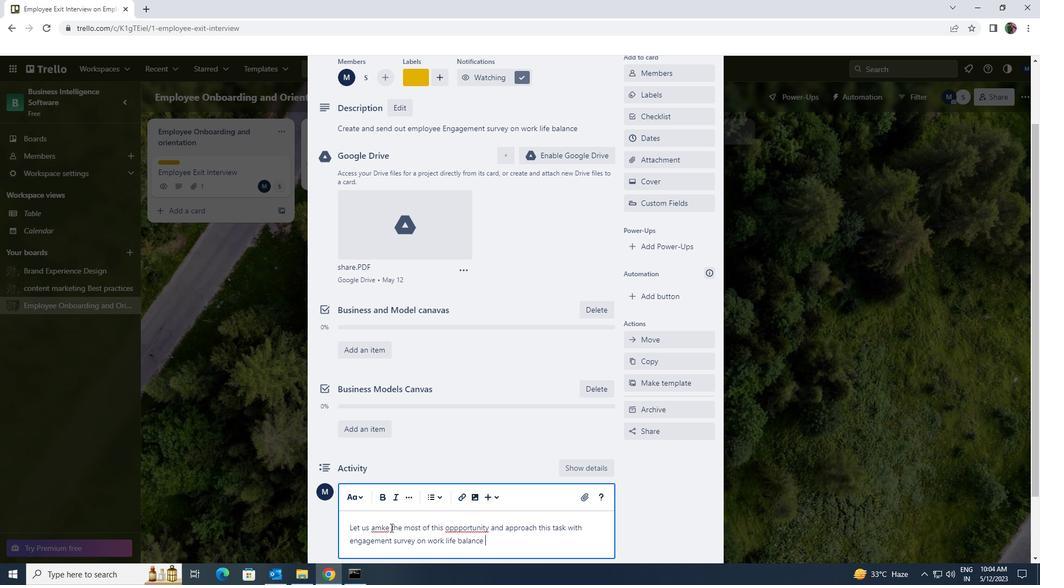 
Action: Mouse pressed left at (386, 527)
Screenshot: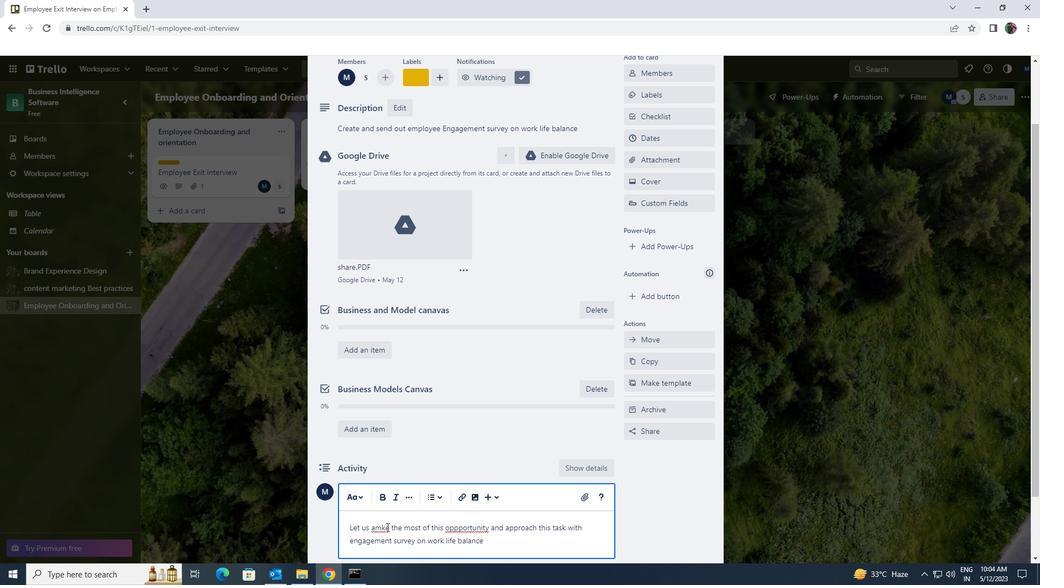 
Action: Mouse moved to (372, 525)
Screenshot: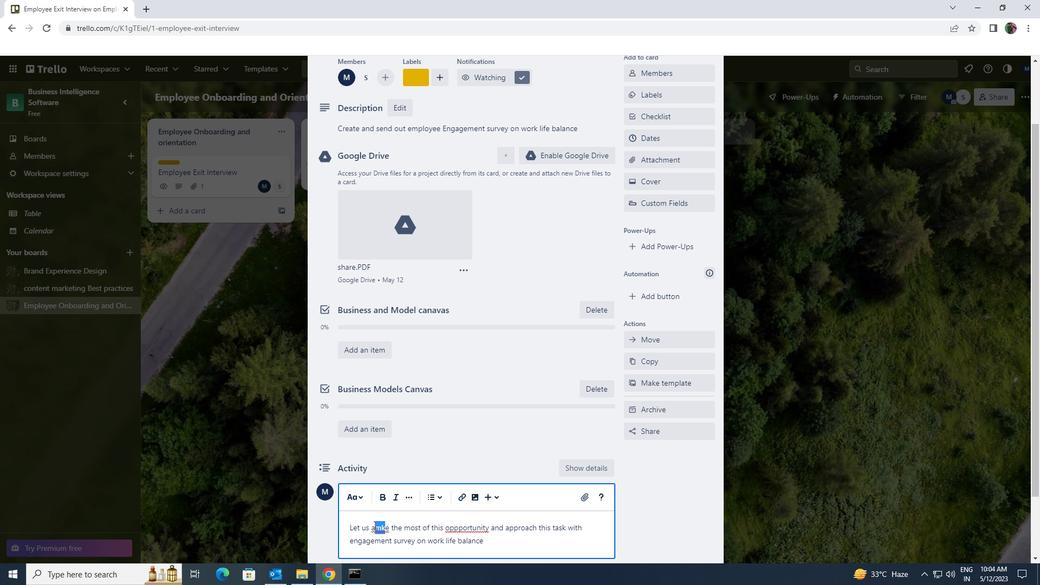 
Action: Key pressed MAK
Screenshot: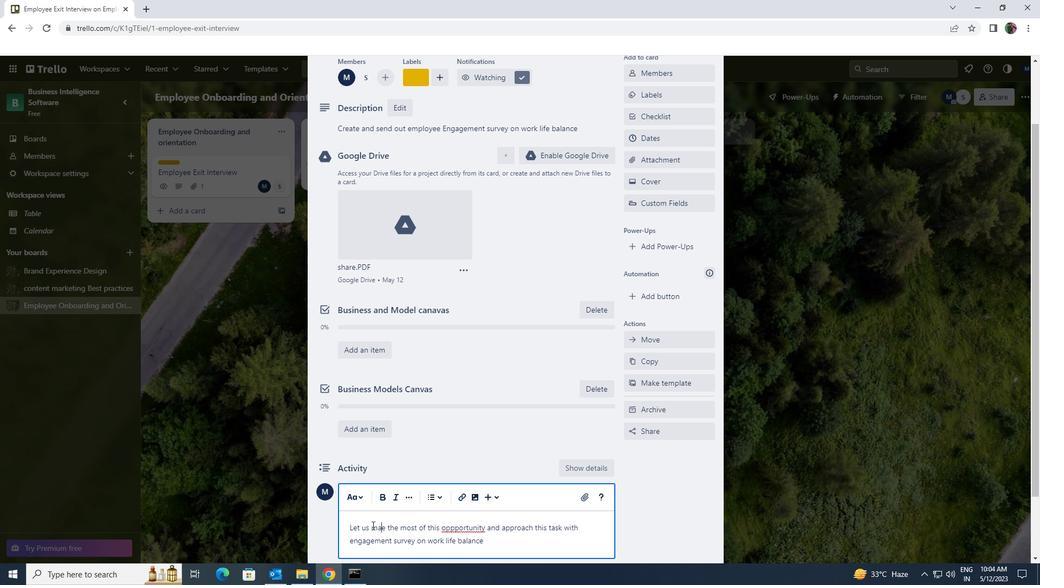 
Action: Mouse moved to (494, 542)
Screenshot: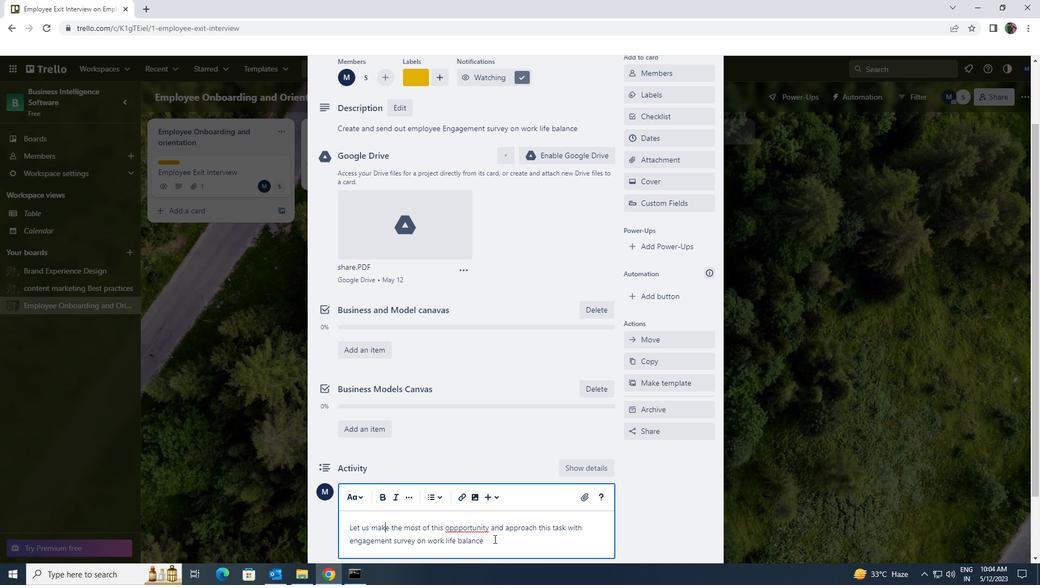 
Action: Mouse scrolled (494, 542) with delta (0, 0)
Screenshot: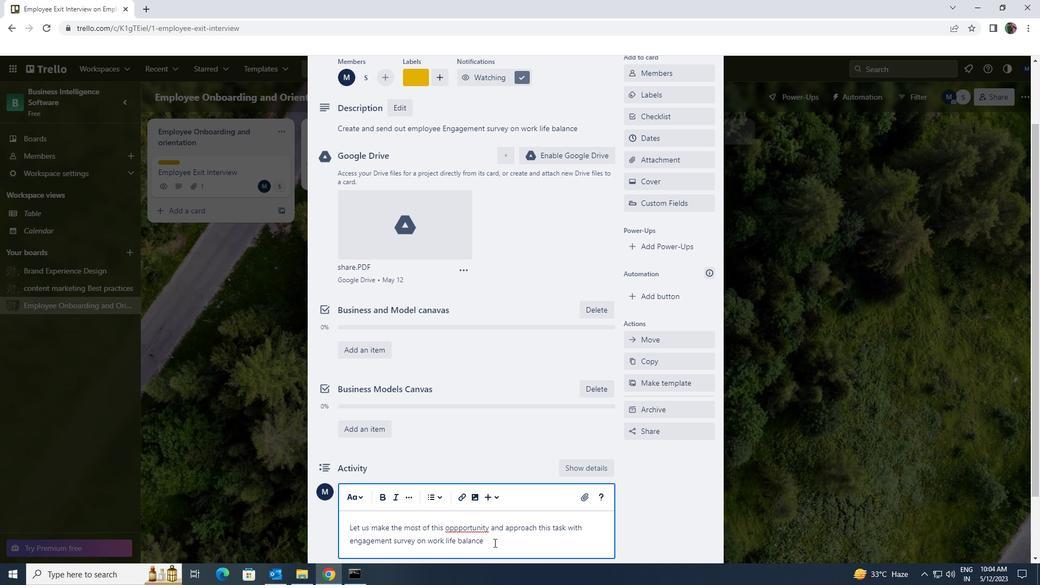 
Action: Mouse scrolled (494, 542) with delta (0, 0)
Screenshot: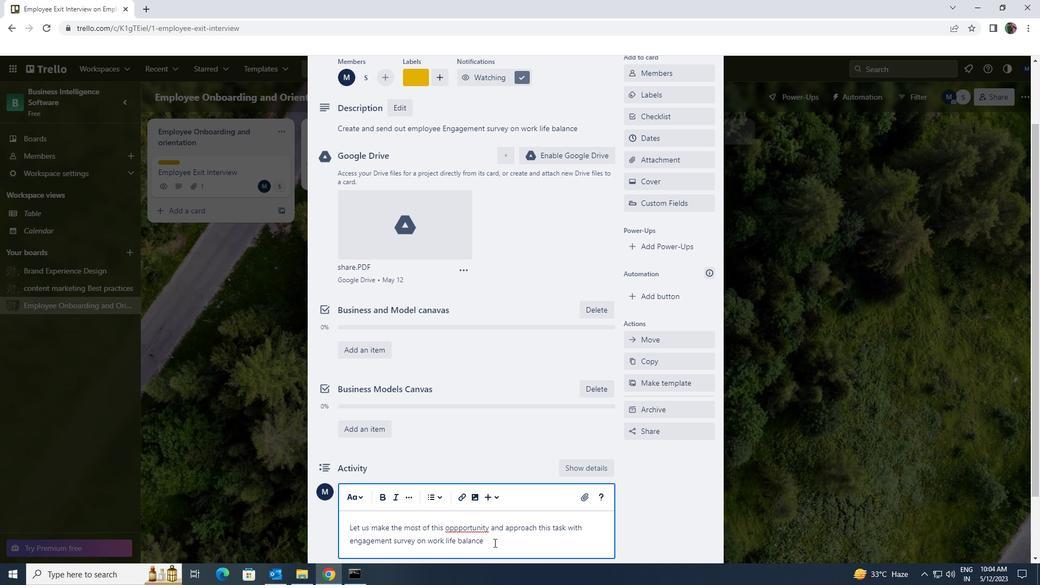 
Action: Mouse moved to (352, 487)
Screenshot: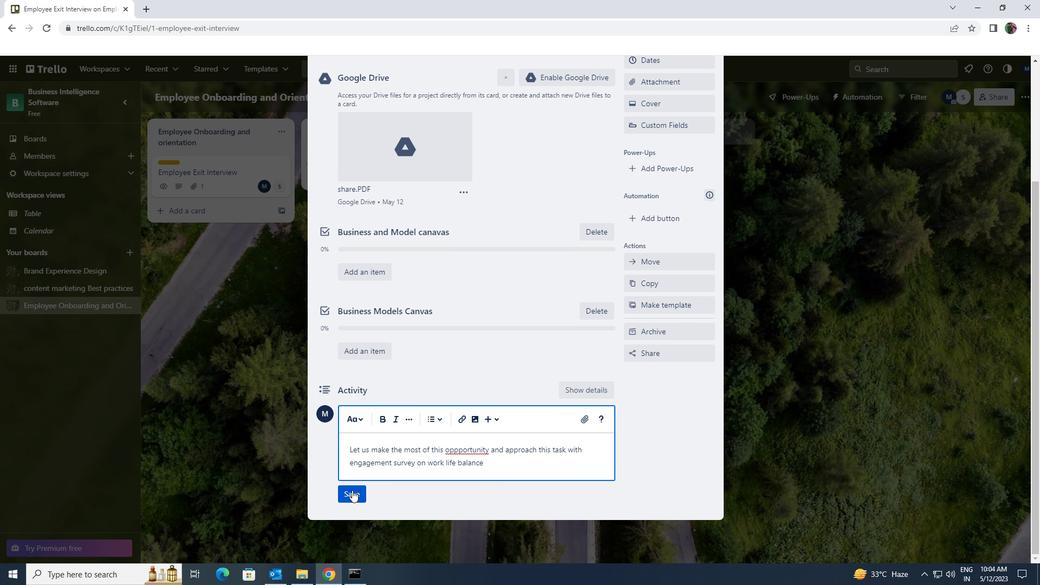 
Action: Mouse pressed left at (352, 487)
Screenshot: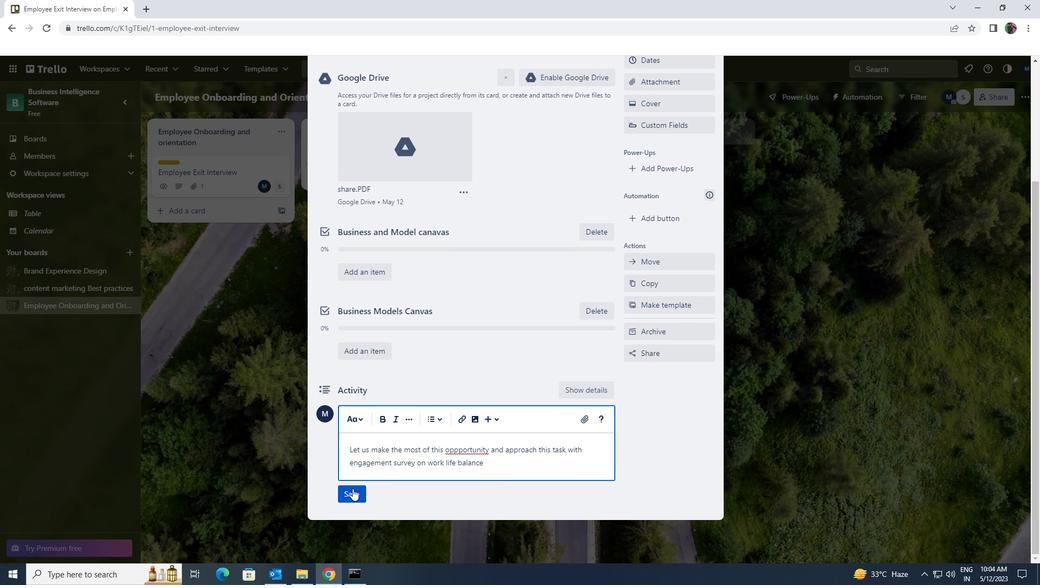
Action: Mouse moved to (619, 333)
Screenshot: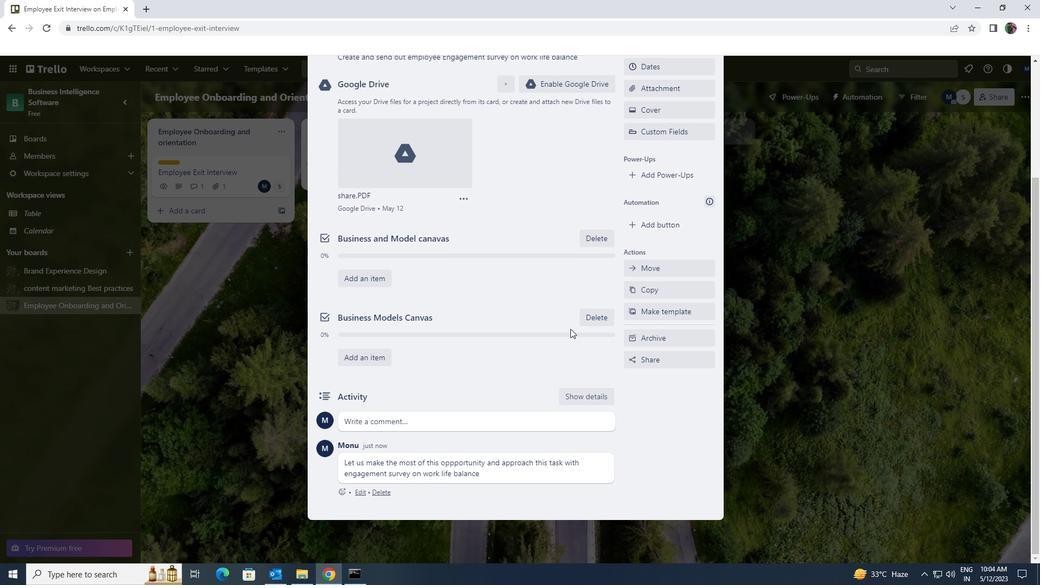 
Action: Mouse scrolled (619, 334) with delta (0, 0)
Screenshot: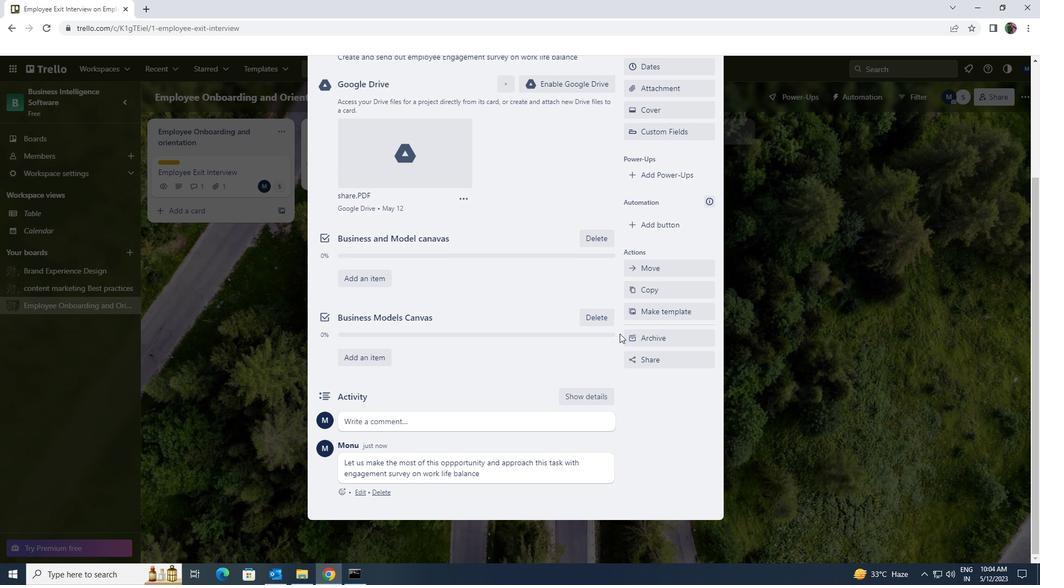 
Action: Mouse scrolled (619, 334) with delta (0, 0)
Screenshot: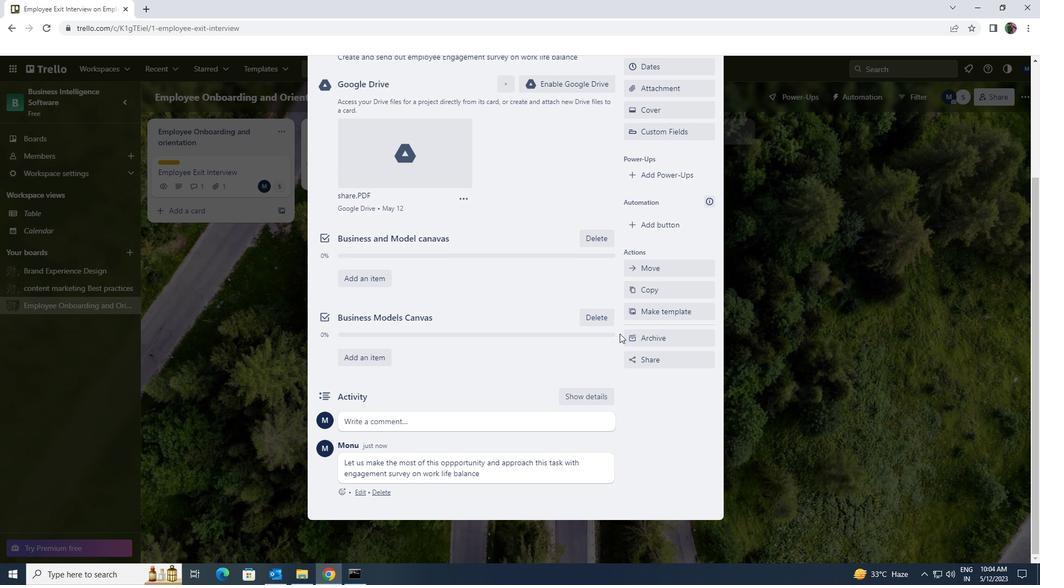 
Action: Mouse moved to (620, 334)
Screenshot: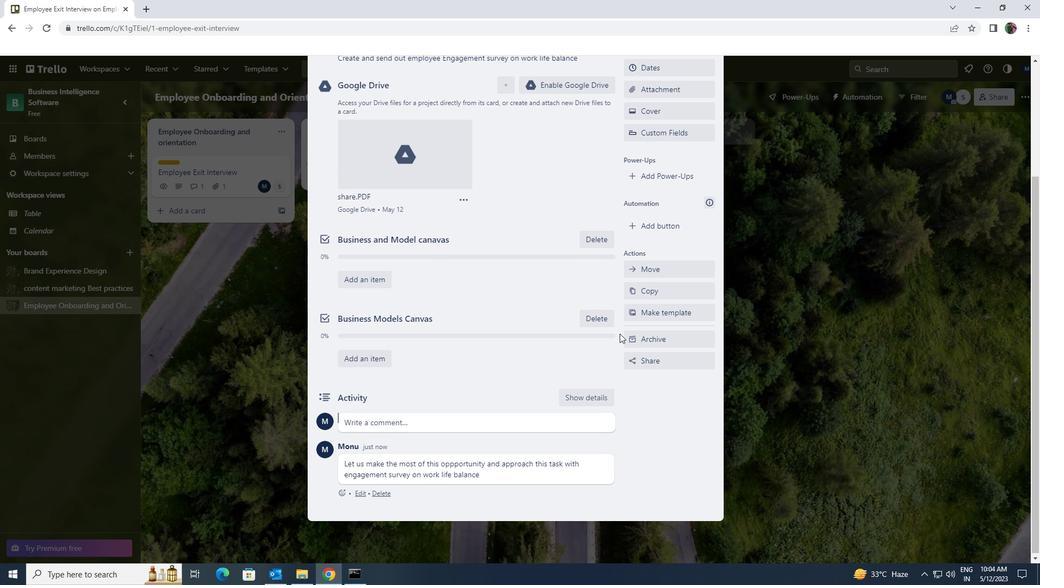 
Action: Mouse scrolled (620, 334) with delta (0, 0)
Screenshot: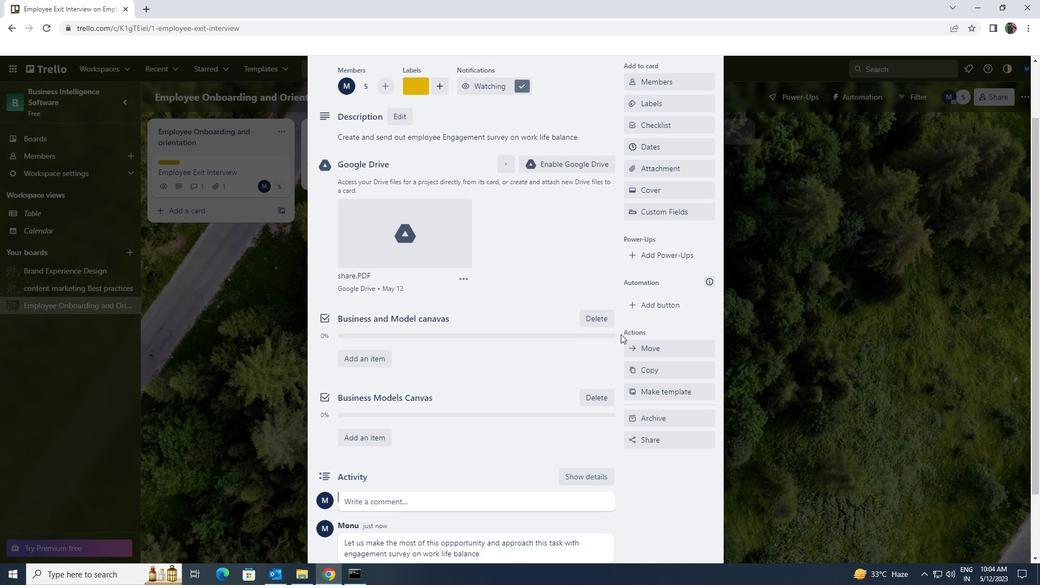 
Action: Mouse moved to (649, 221)
Screenshot: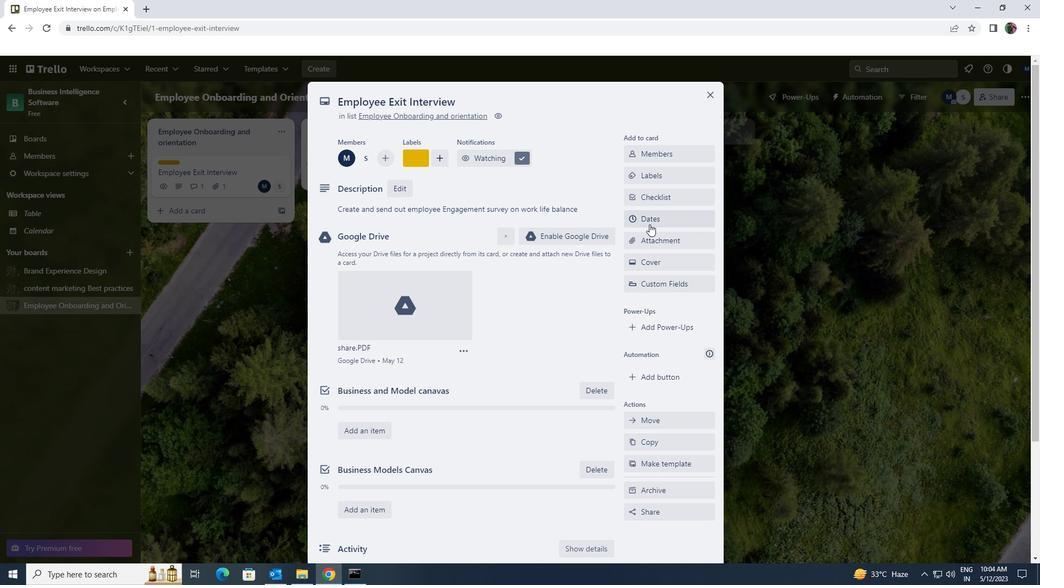
Action: Mouse pressed left at (649, 221)
Screenshot: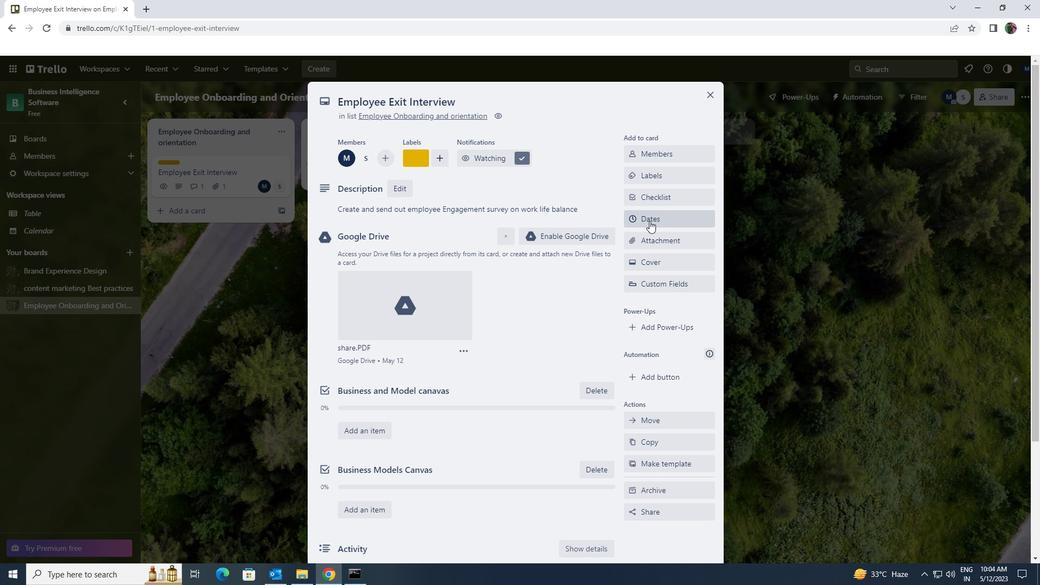 
Action: Mouse moved to (637, 293)
Screenshot: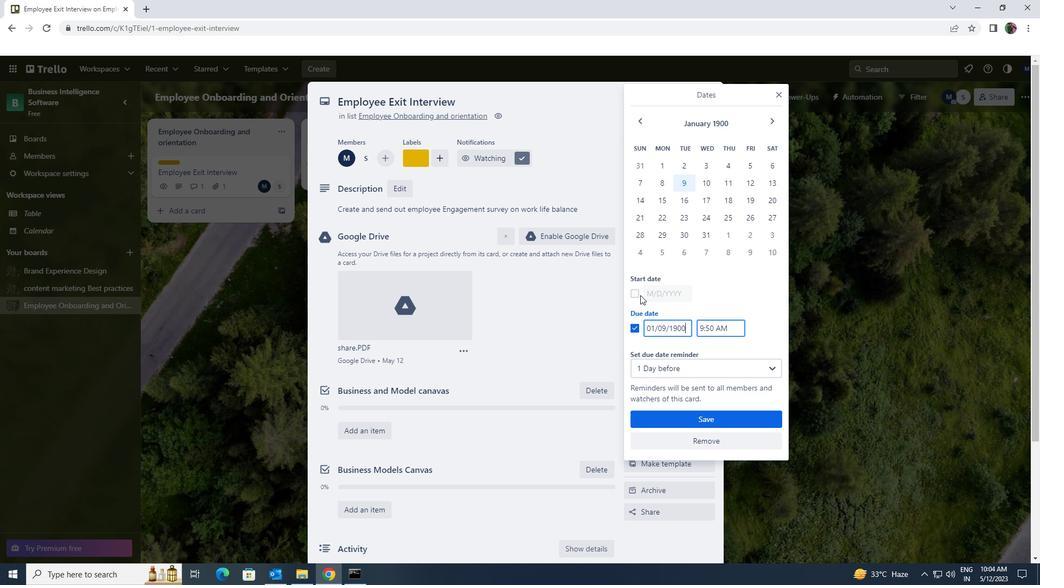 
Action: Mouse pressed left at (637, 293)
Screenshot: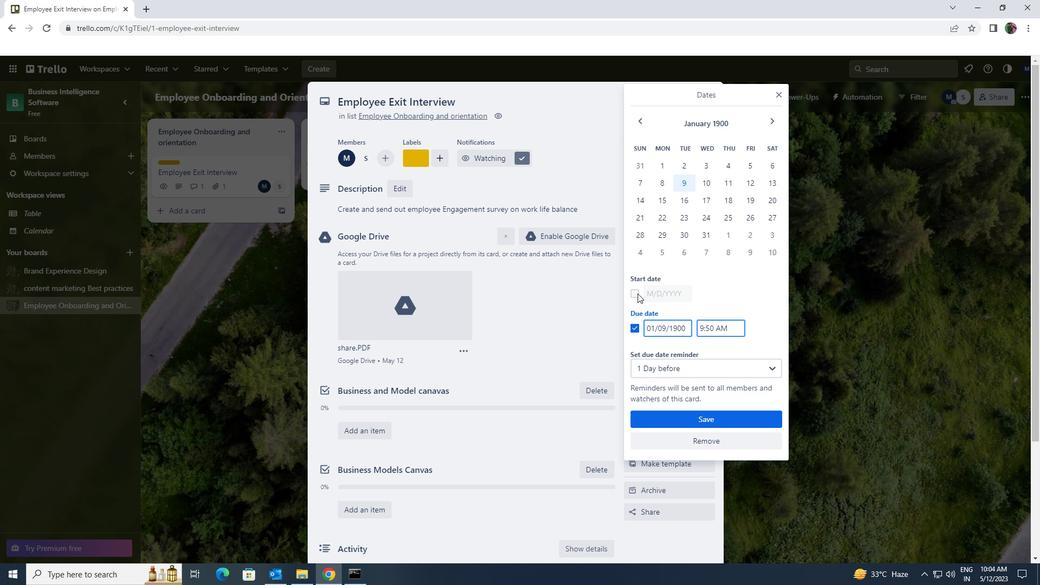 
Action: Mouse moved to (685, 290)
Screenshot: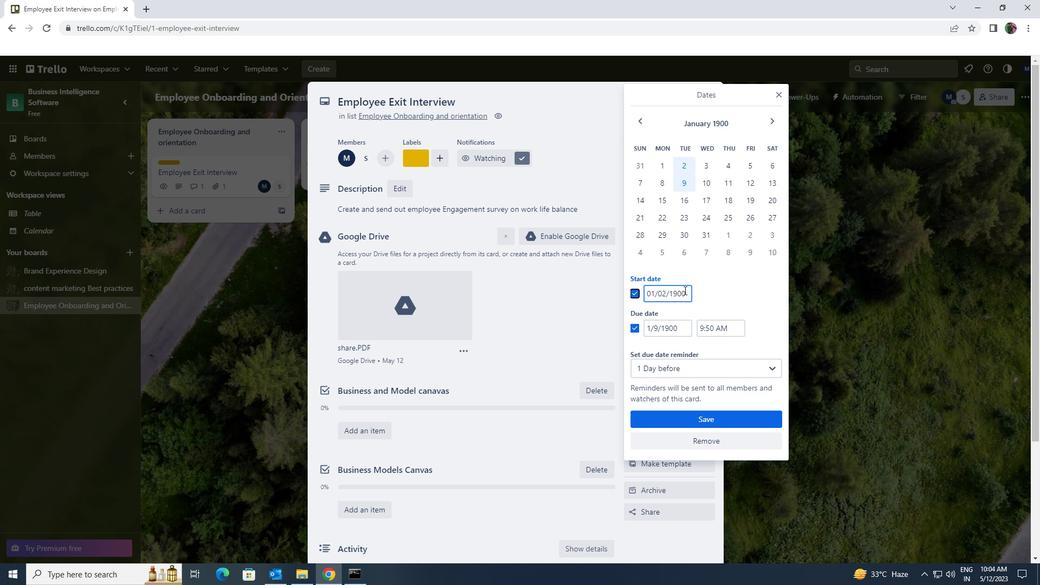 
Action: Mouse pressed left at (685, 290)
Screenshot: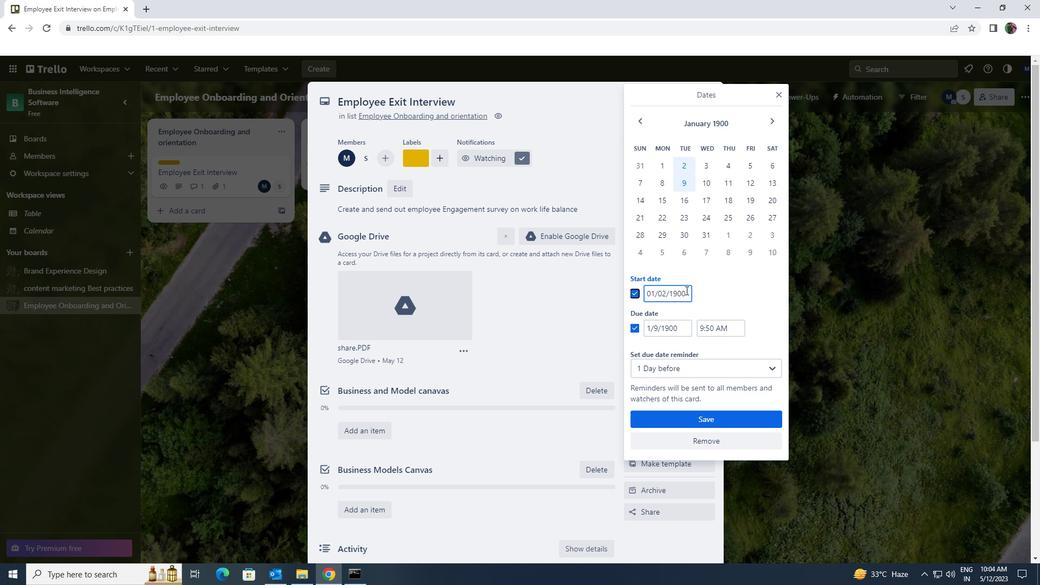 
Action: Mouse moved to (645, 291)
Screenshot: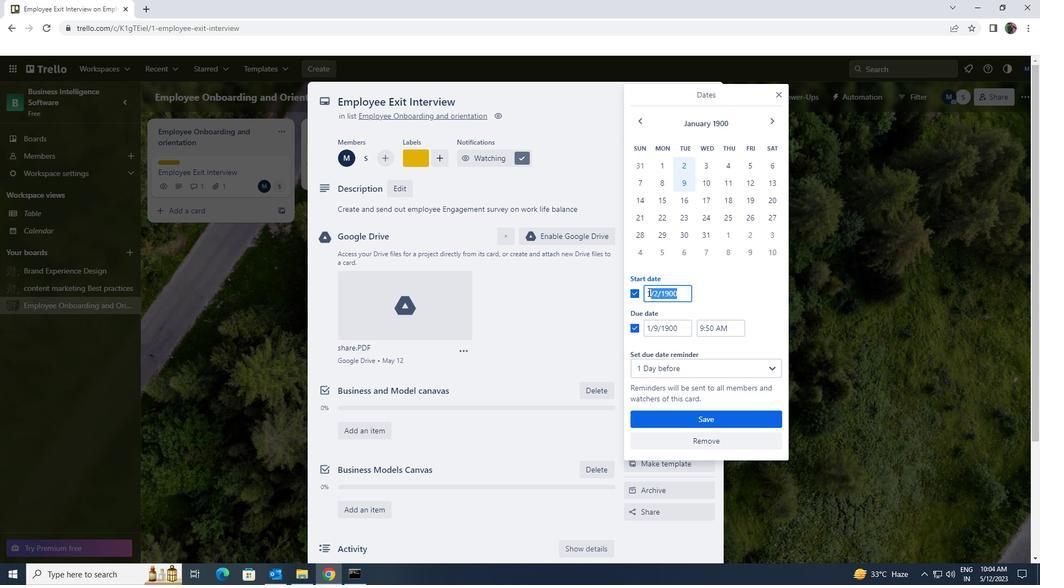 
Action: Key pressed 1/3/199
Screenshot: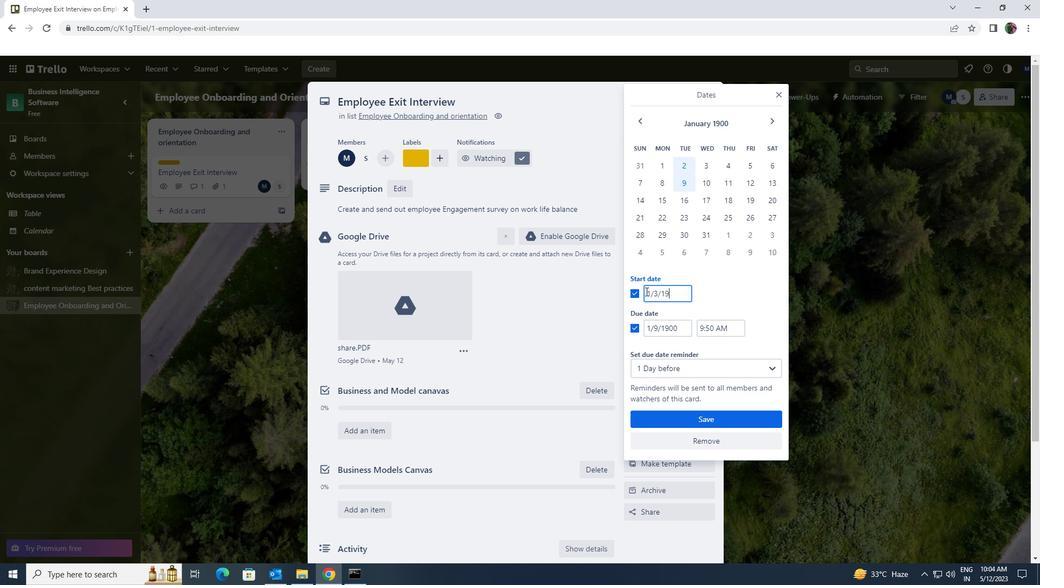
Action: Mouse moved to (683, 328)
Screenshot: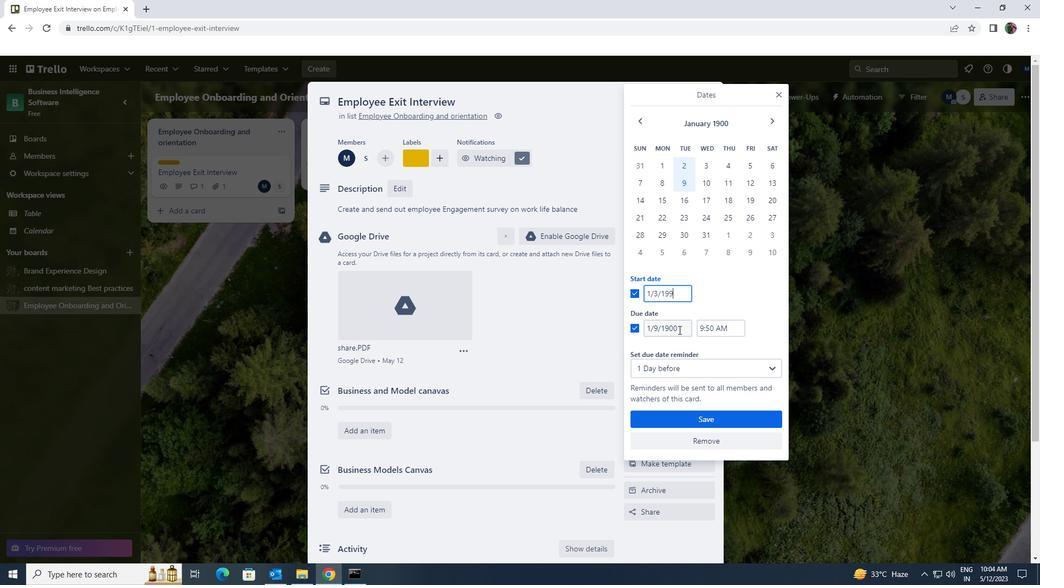 
Action: Mouse pressed left at (683, 328)
Screenshot: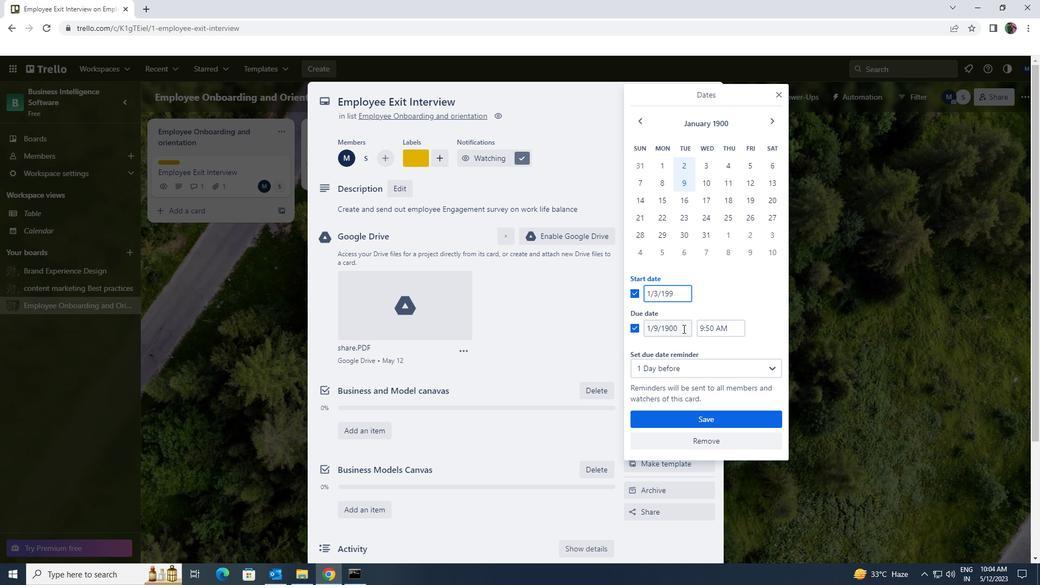 
Action: Mouse moved to (627, 340)
Screenshot: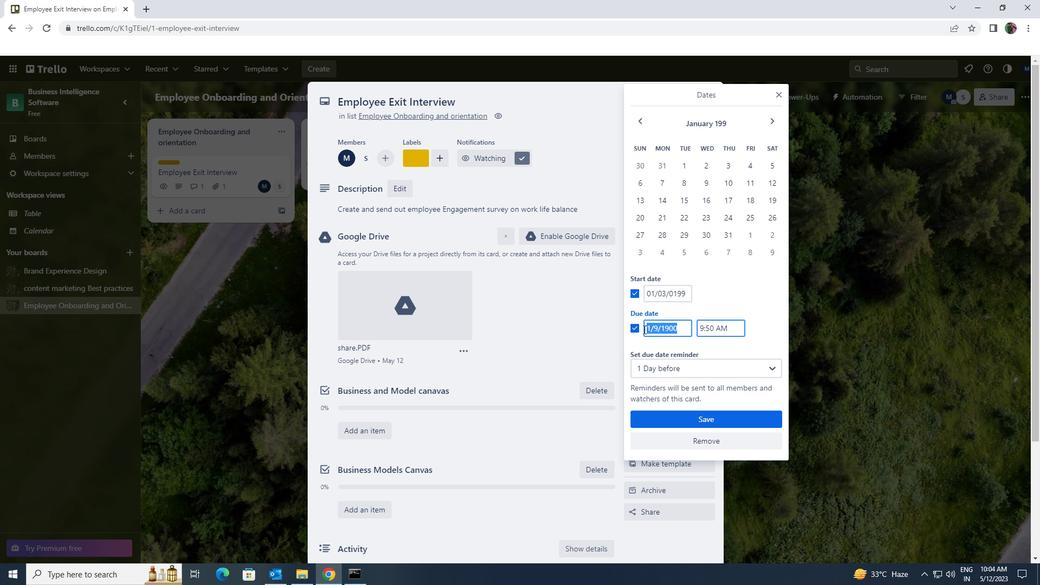 
Action: Key pressed 1/10/1900
Screenshot: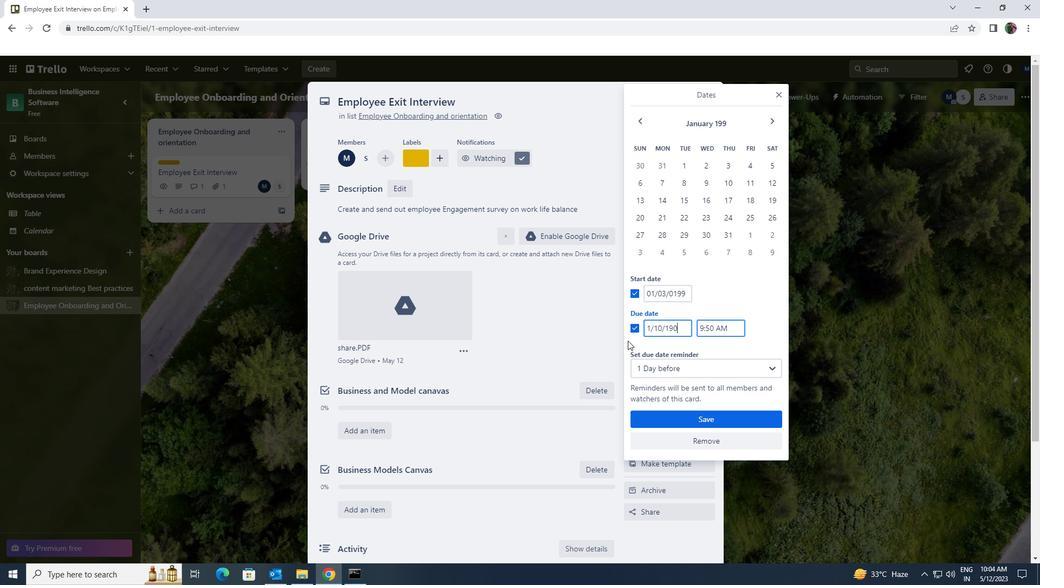 
Action: Mouse moved to (673, 414)
Screenshot: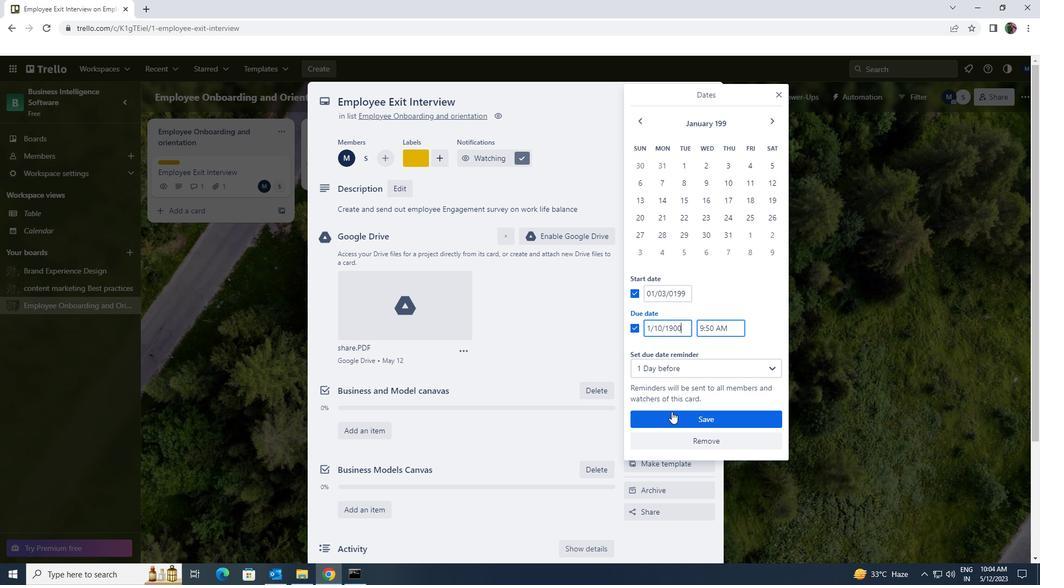 
Action: Mouse pressed left at (673, 414)
Screenshot: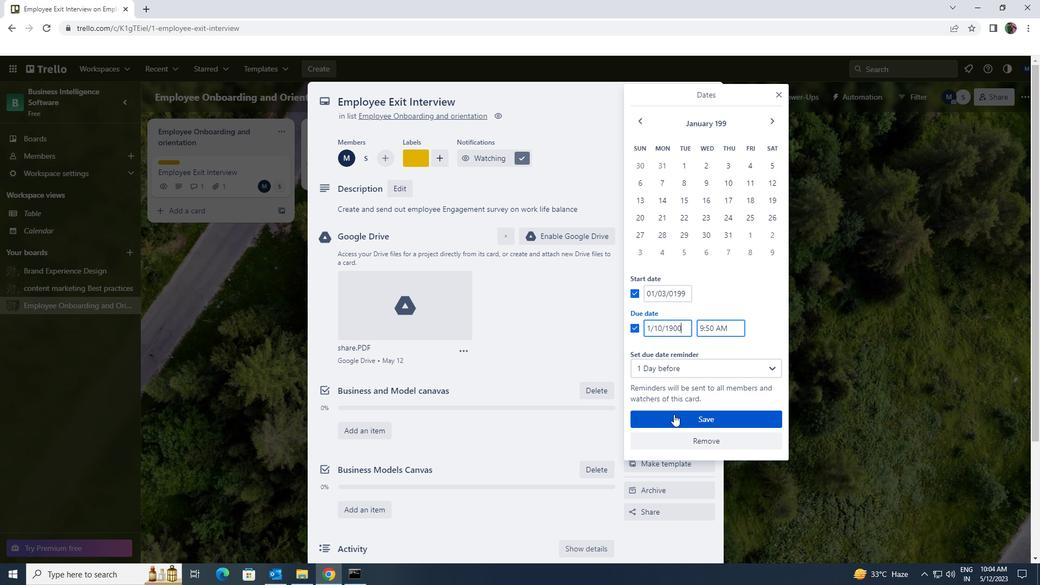 
